 Task: Create in the project ToughWorks and in the Backlog issue 'Add support for in-app purchases and microtransactions' a child issue 'Big data model interpretability and fairness remediation and testing', and assign it to team member softage.1@softage.net.
Action: Mouse moved to (247, 69)
Screenshot: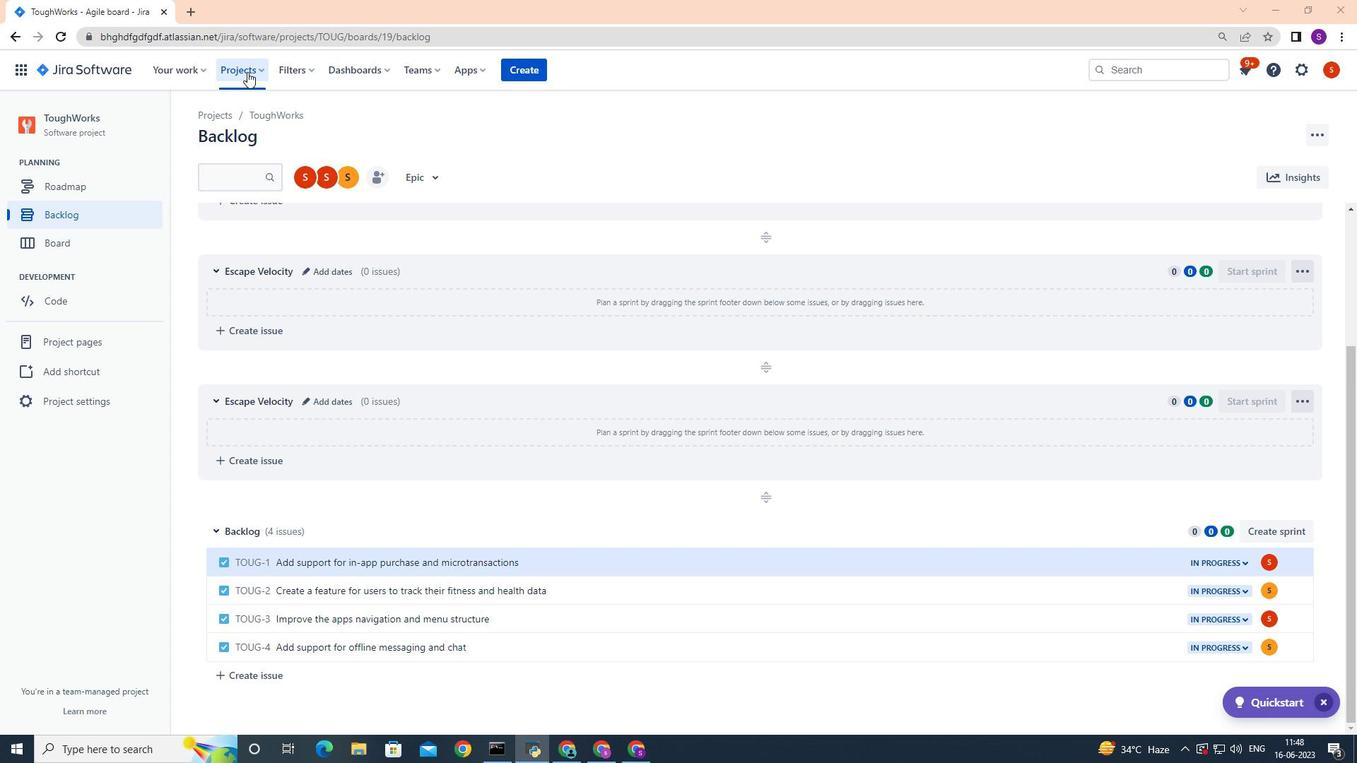 
Action: Mouse pressed left at (247, 69)
Screenshot: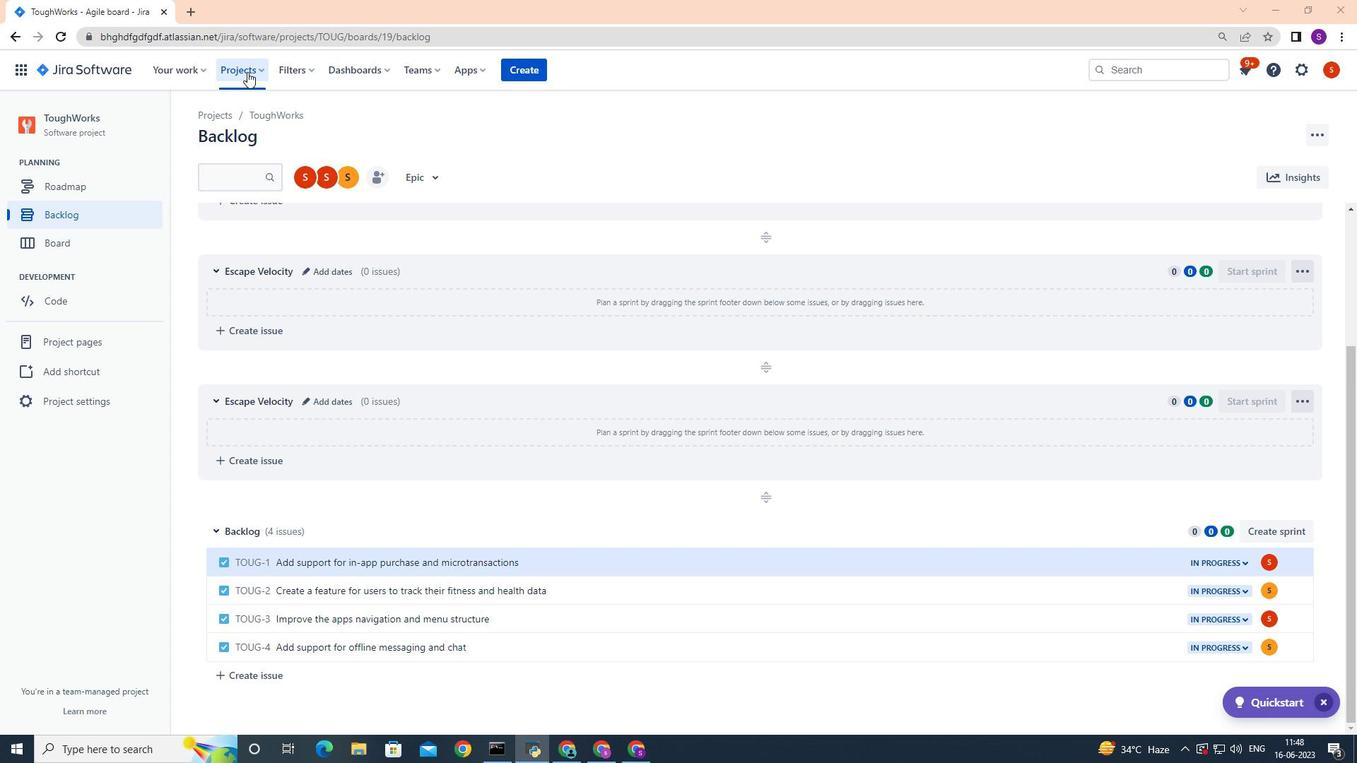 
Action: Mouse moved to (297, 127)
Screenshot: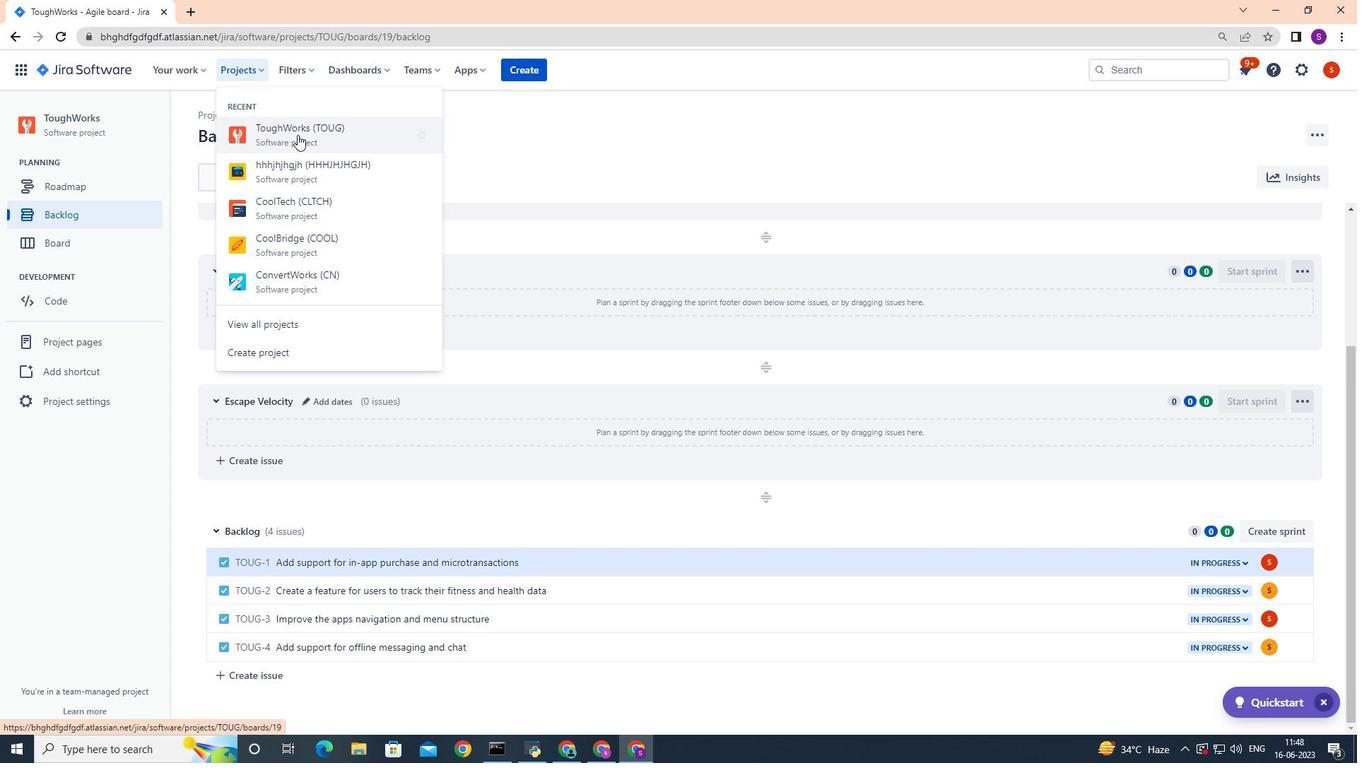
Action: Mouse pressed left at (297, 127)
Screenshot: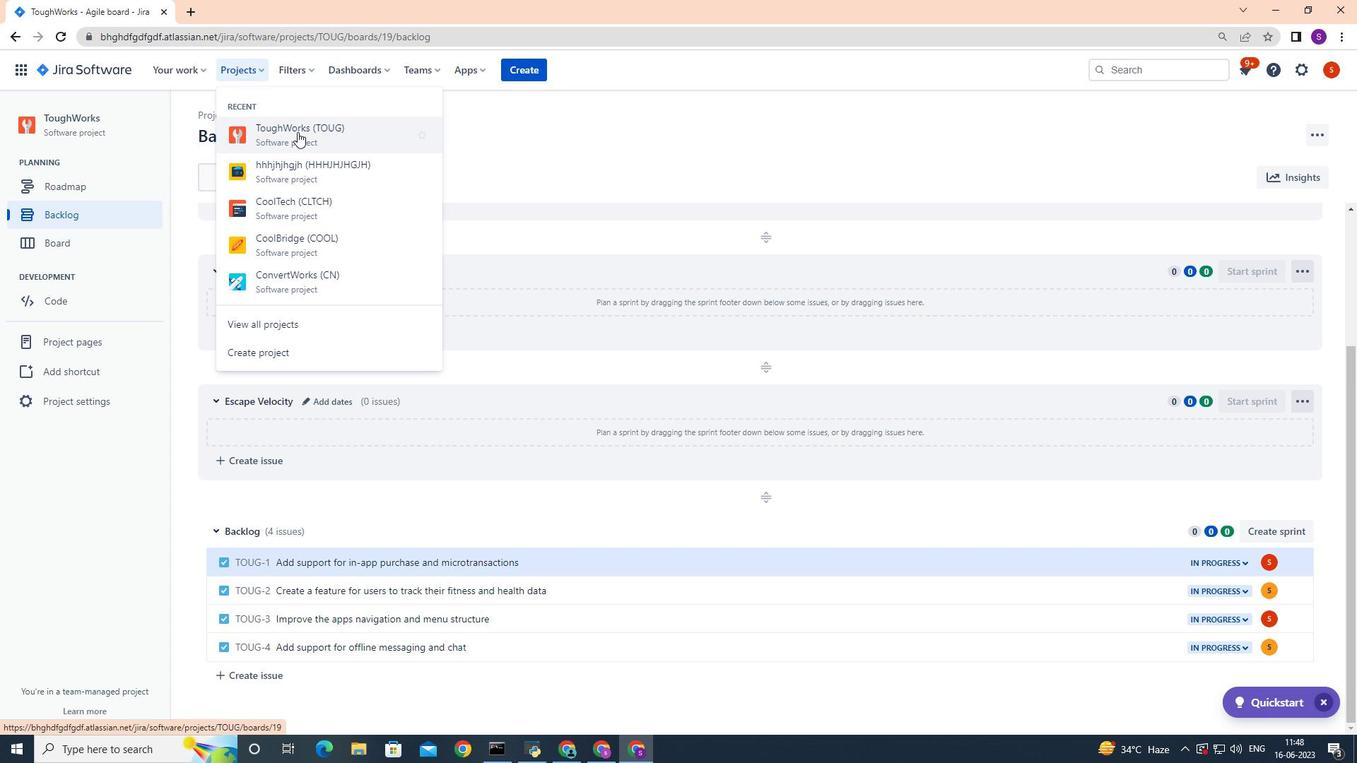 
Action: Mouse moved to (71, 209)
Screenshot: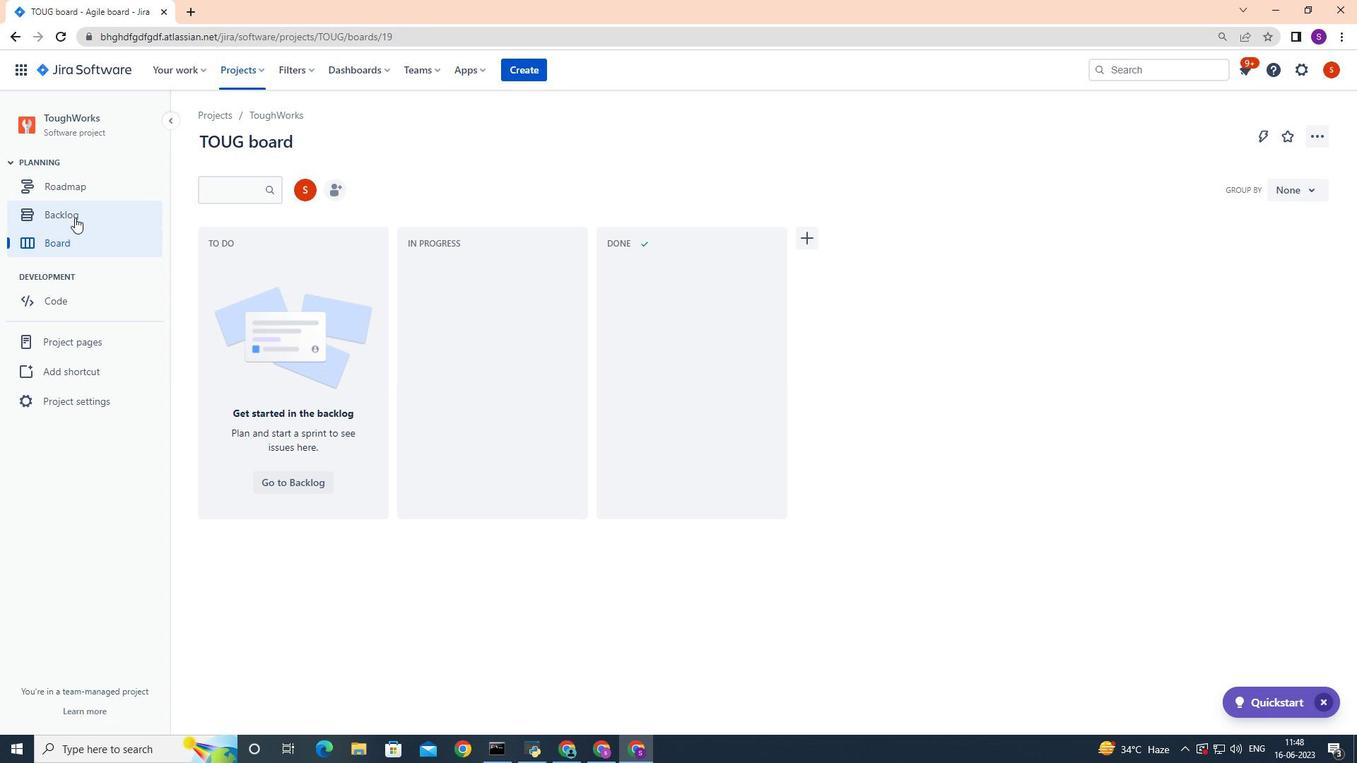 
Action: Mouse pressed left at (71, 209)
Screenshot: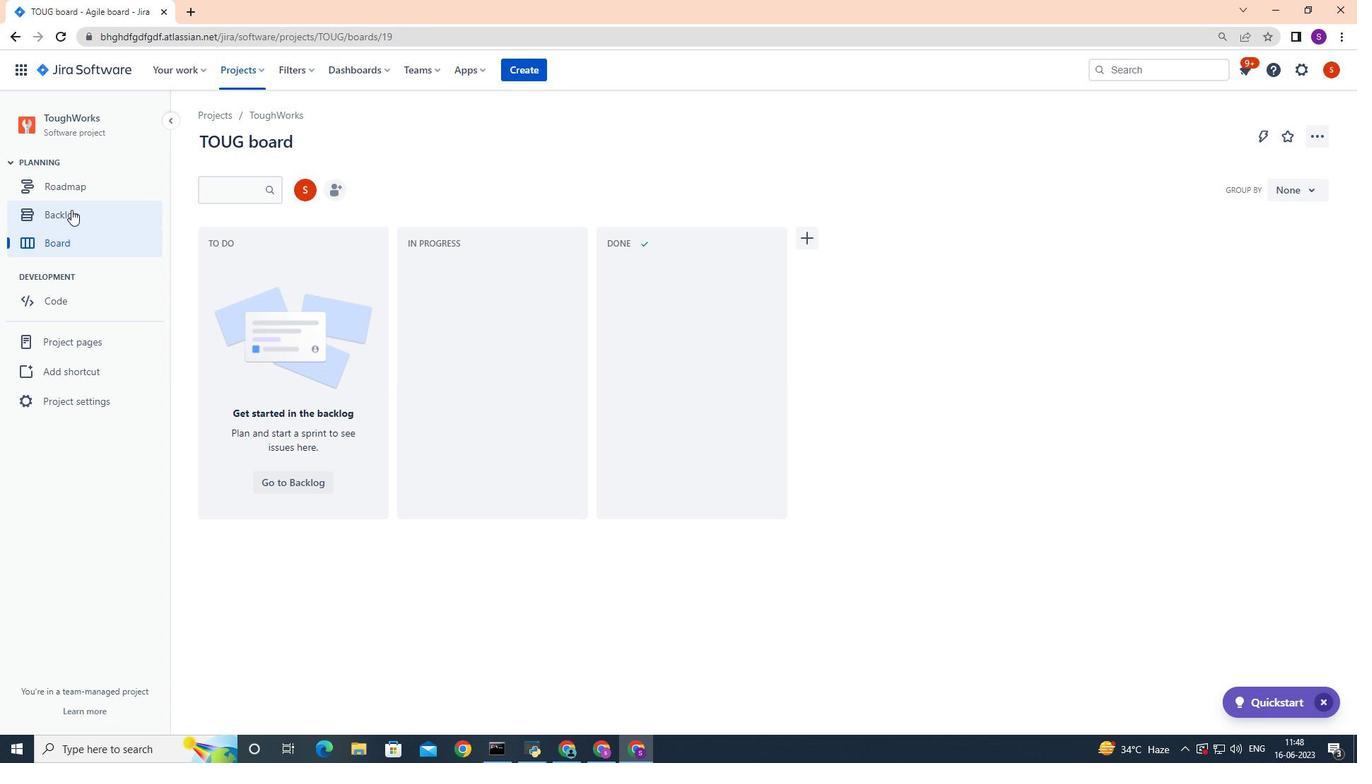 
Action: Mouse moved to (518, 555)
Screenshot: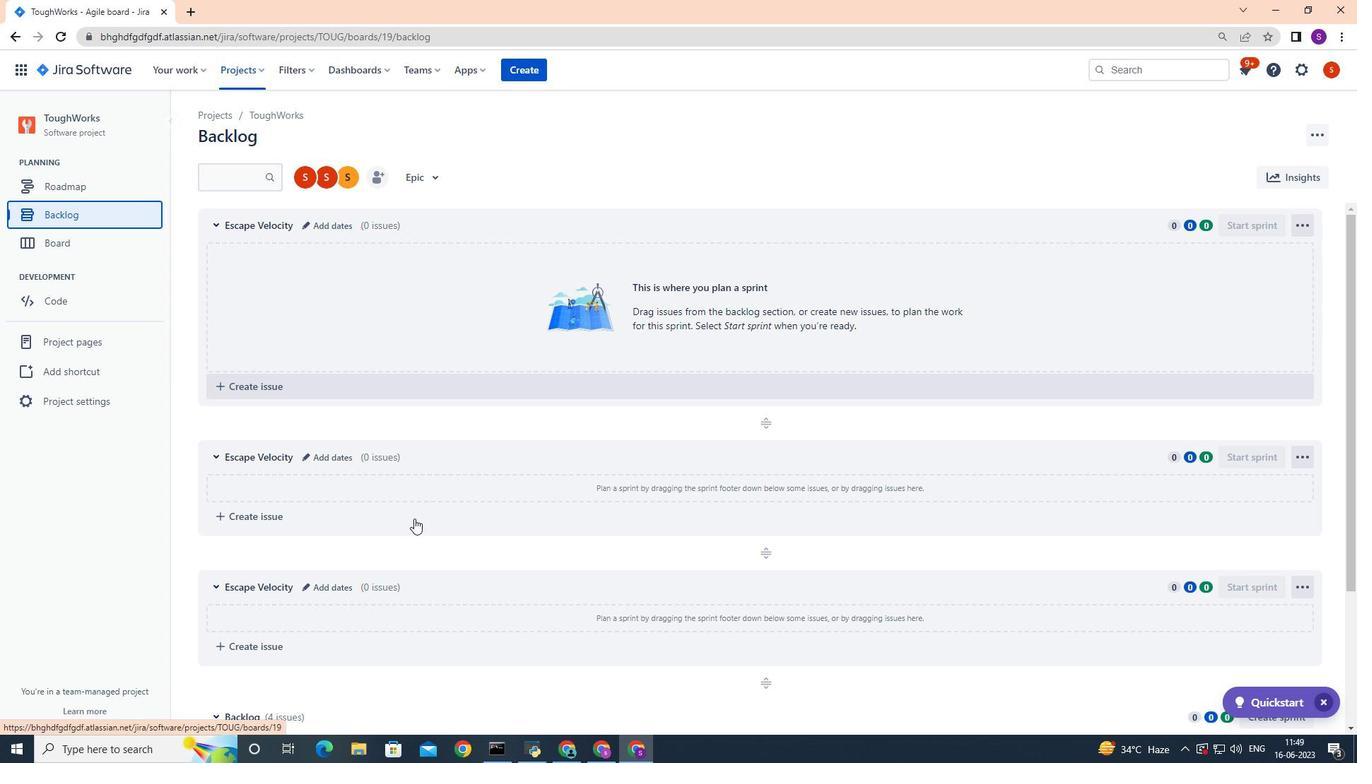 
Action: Mouse scrolled (518, 554) with delta (0, 0)
Screenshot: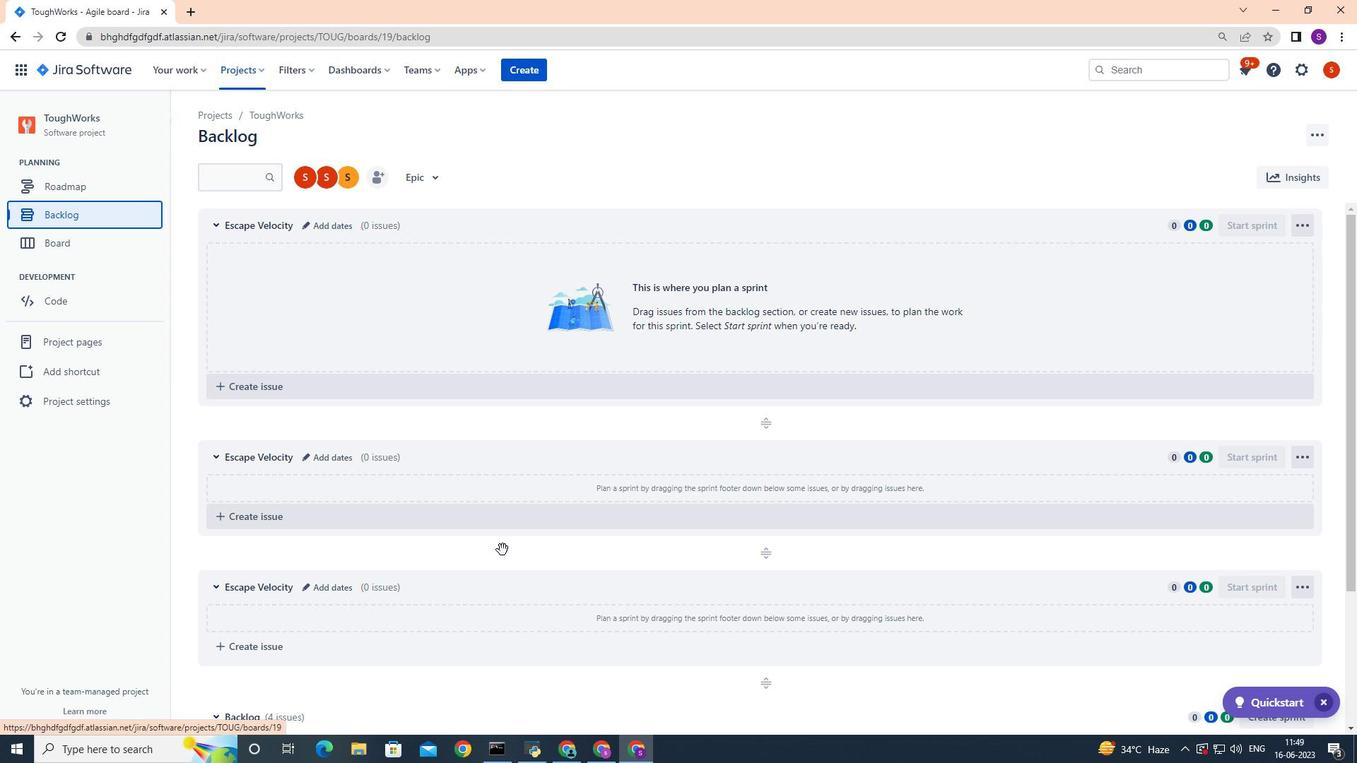 
Action: Mouse scrolled (518, 554) with delta (0, 0)
Screenshot: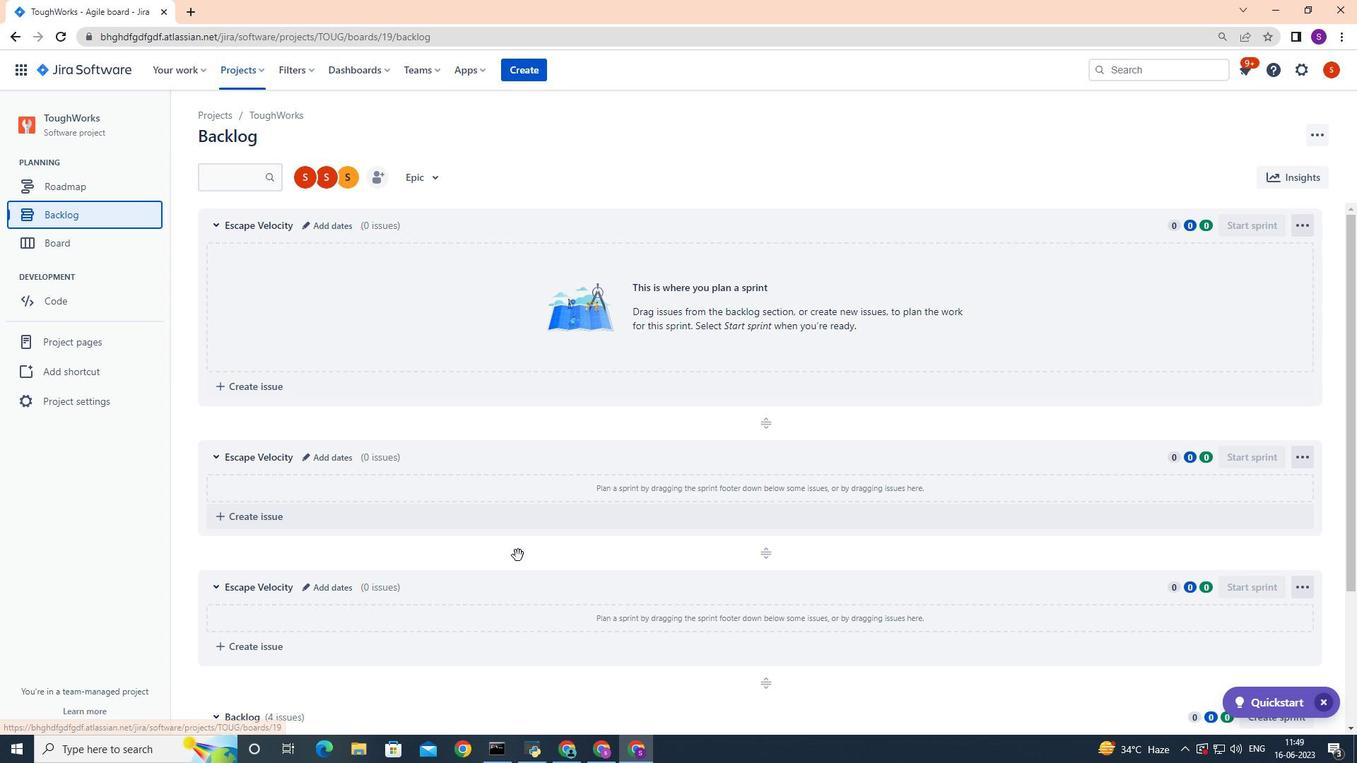 
Action: Mouse scrolled (518, 554) with delta (0, 0)
Screenshot: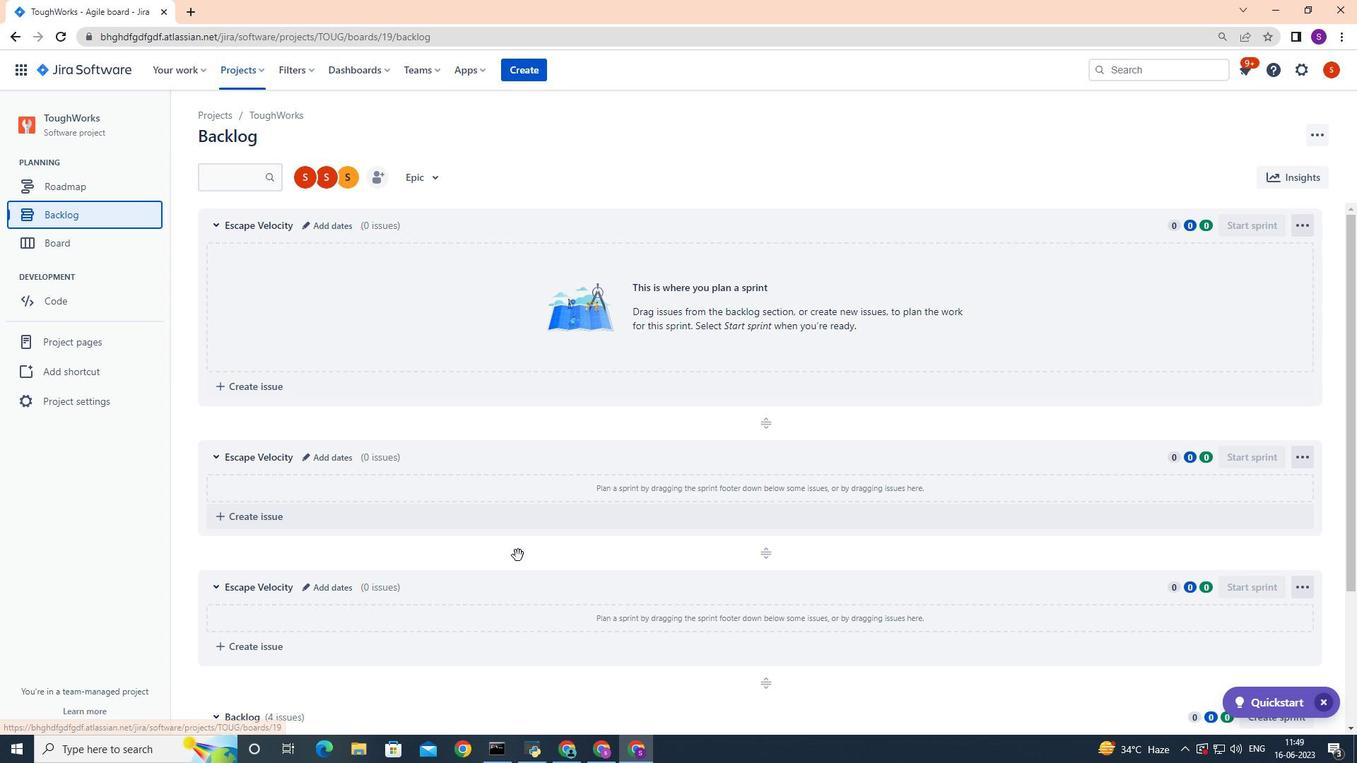 
Action: Mouse scrolled (518, 554) with delta (0, 0)
Screenshot: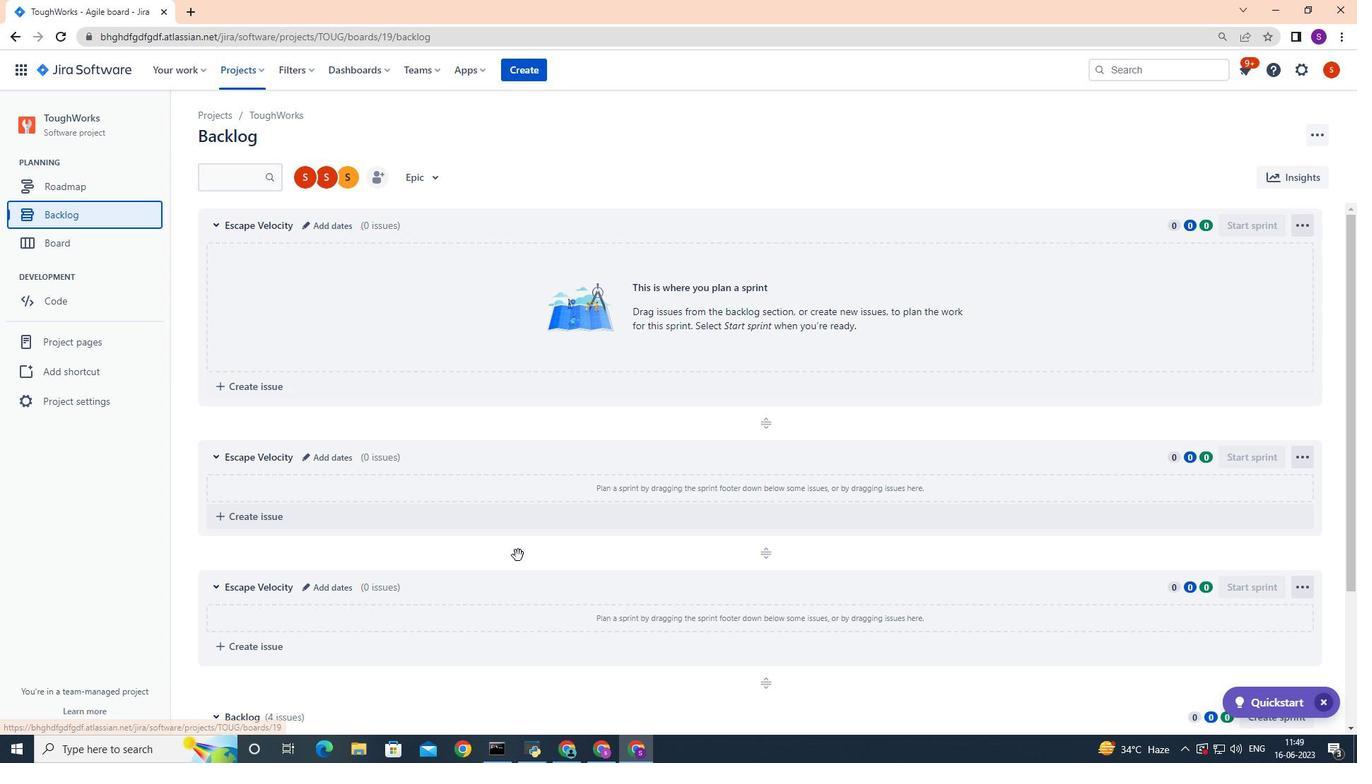 
Action: Mouse scrolled (518, 554) with delta (0, 0)
Screenshot: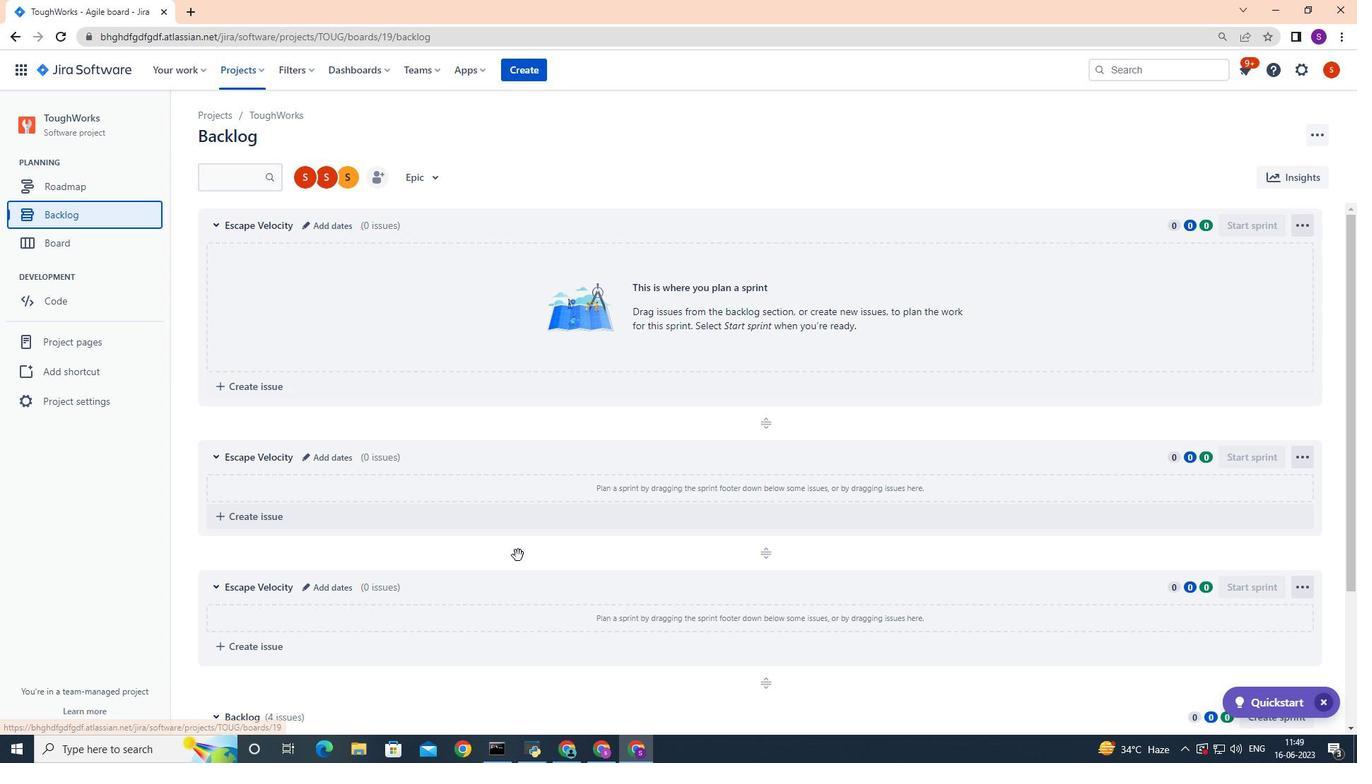 
Action: Mouse moved to (516, 554)
Screenshot: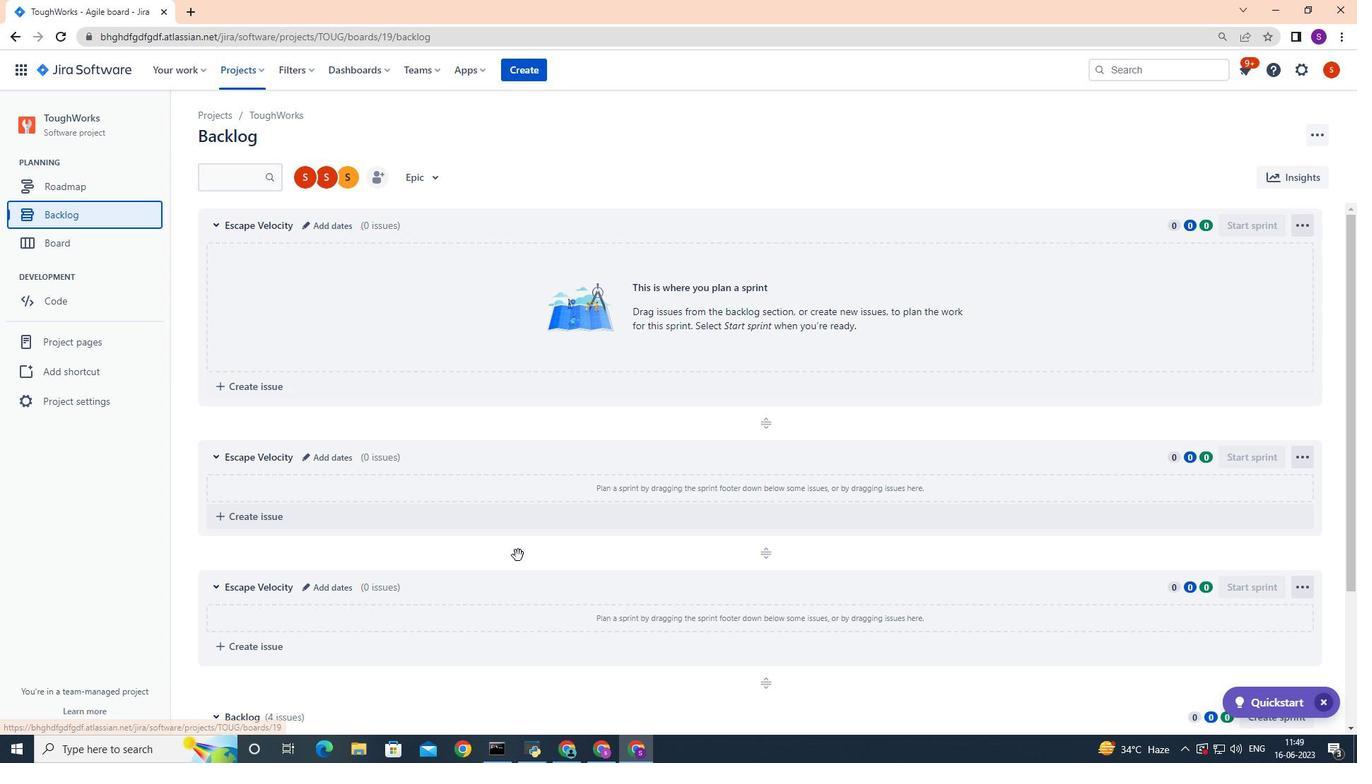 
Action: Mouse scrolled (516, 553) with delta (0, 0)
Screenshot: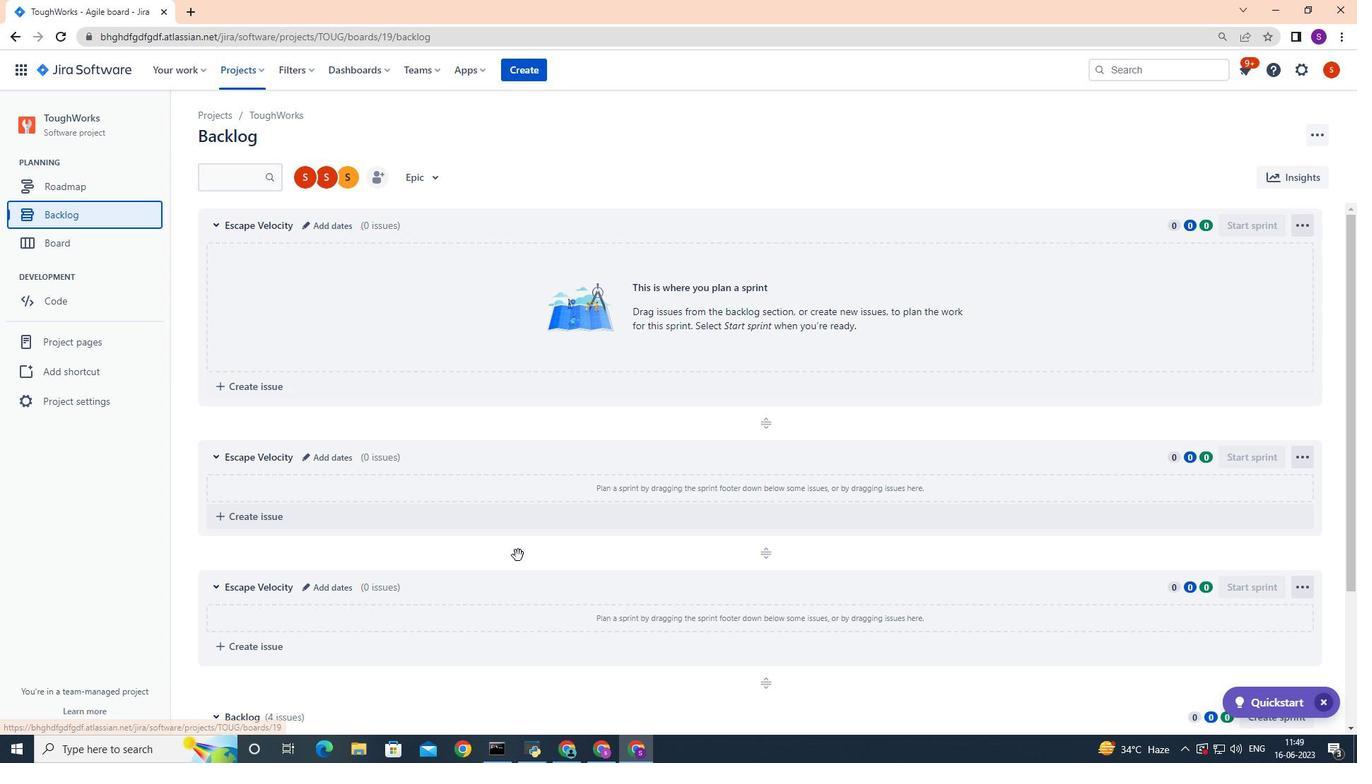
Action: Mouse moved to (515, 547)
Screenshot: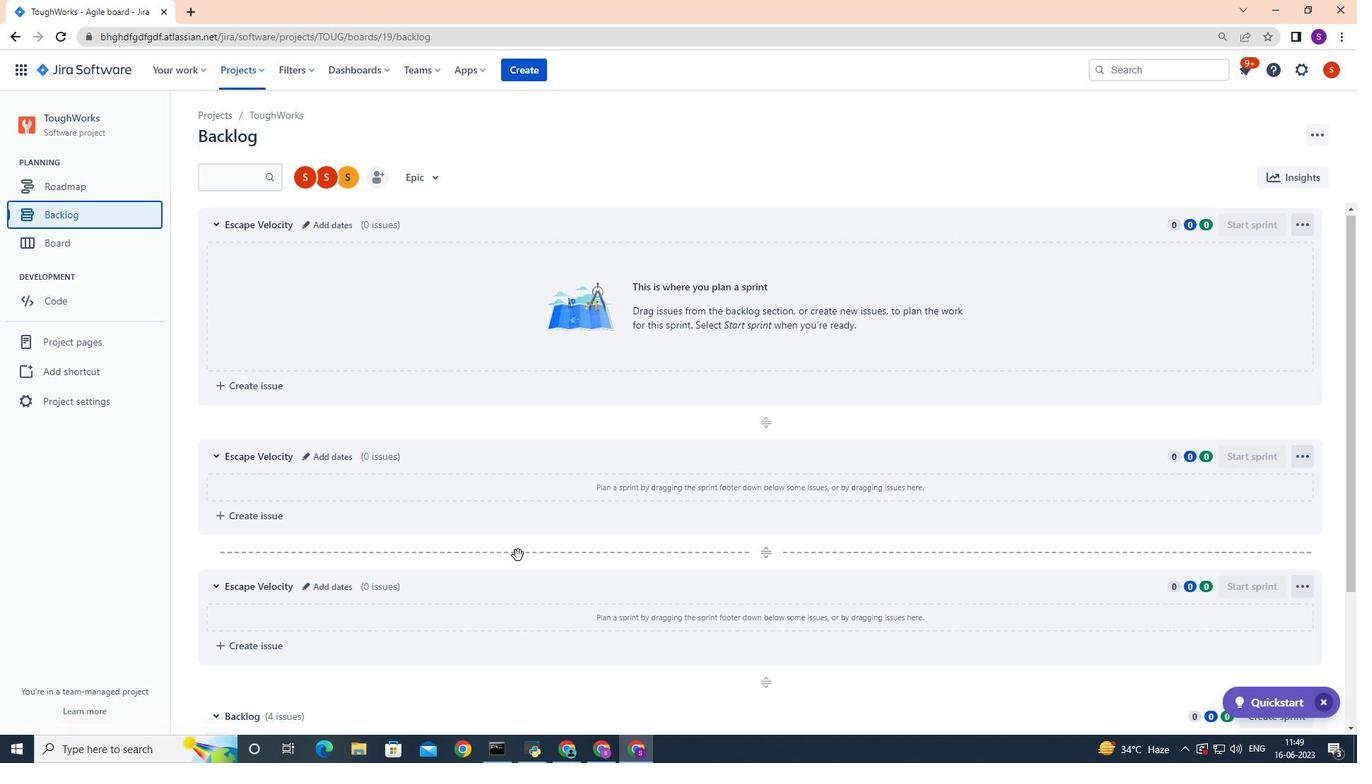 
Action: Mouse pressed middle at (515, 547)
Screenshot: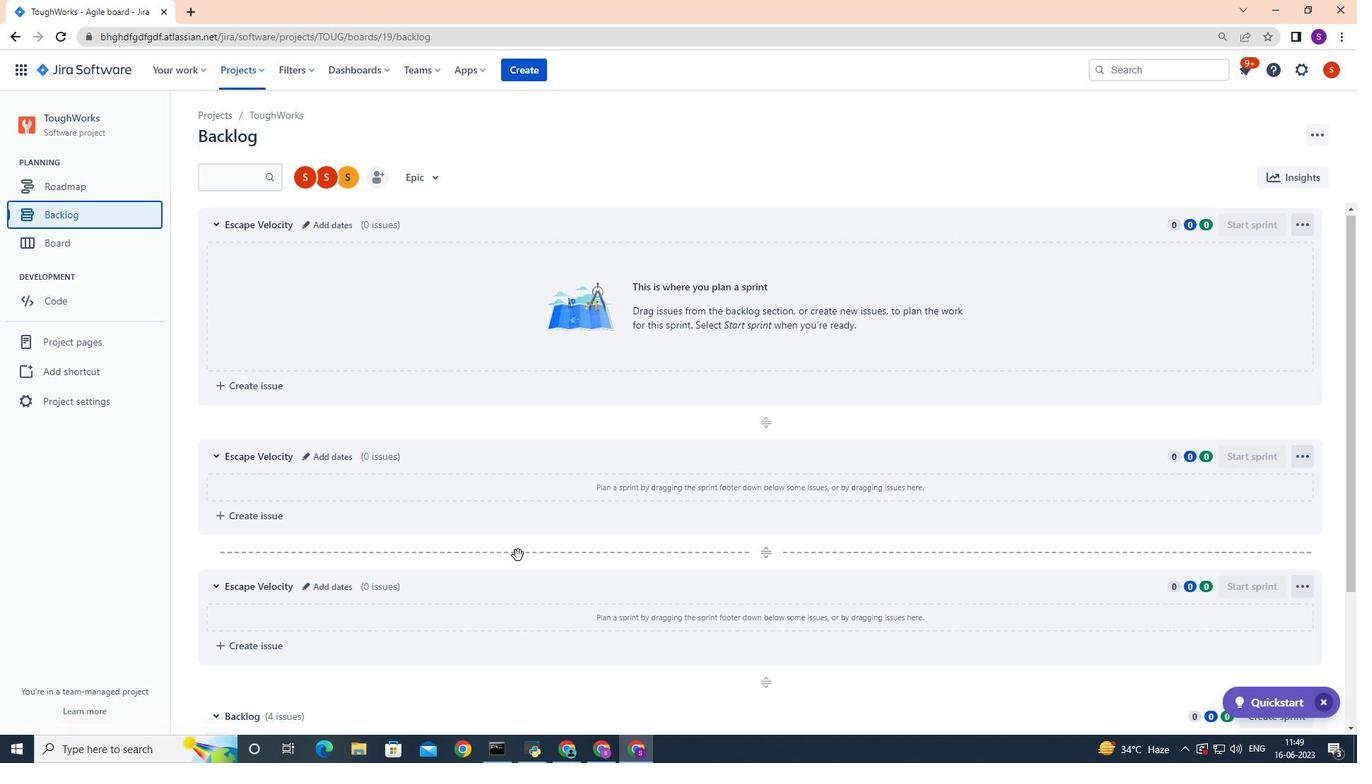 
Action: Mouse scrolled (515, 547) with delta (0, 0)
Screenshot: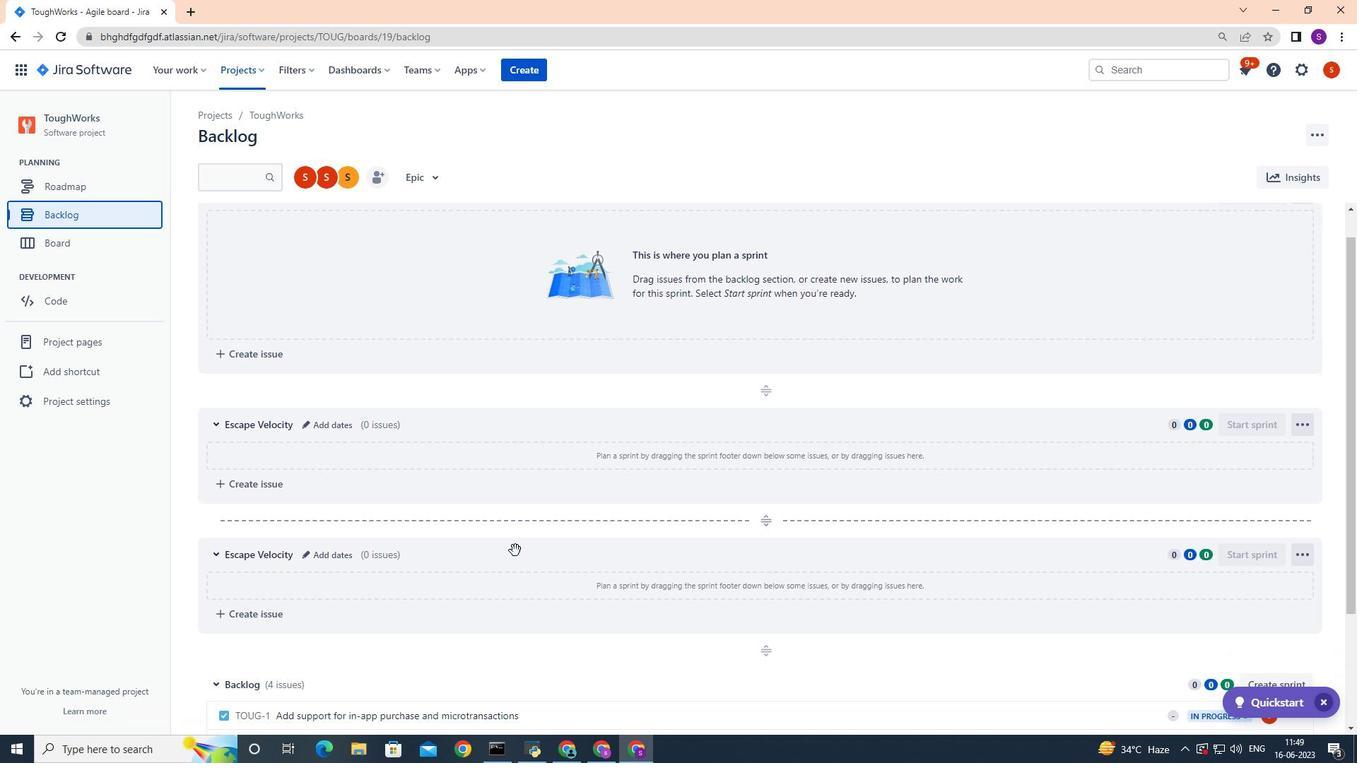 
Action: Mouse scrolled (515, 547) with delta (0, 0)
Screenshot: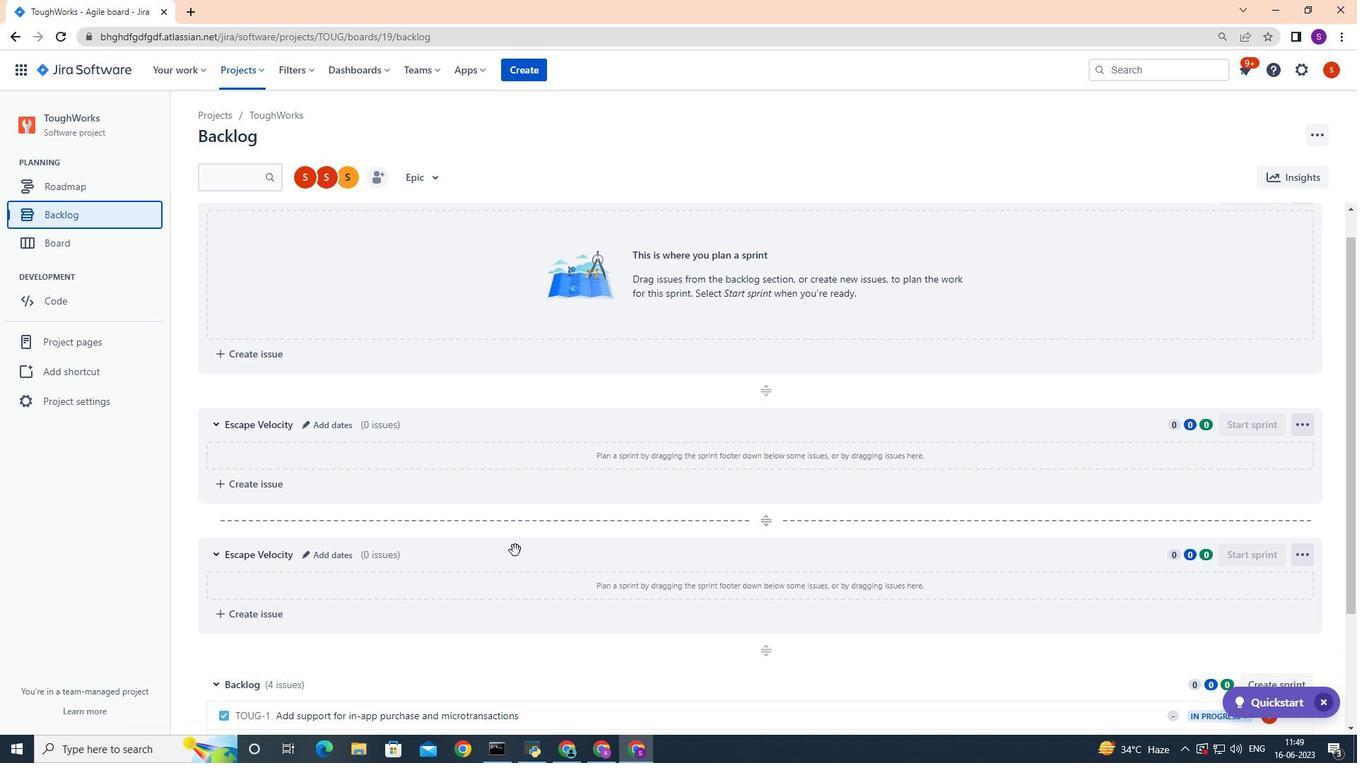 
Action: Mouse scrolled (515, 547) with delta (0, 0)
Screenshot: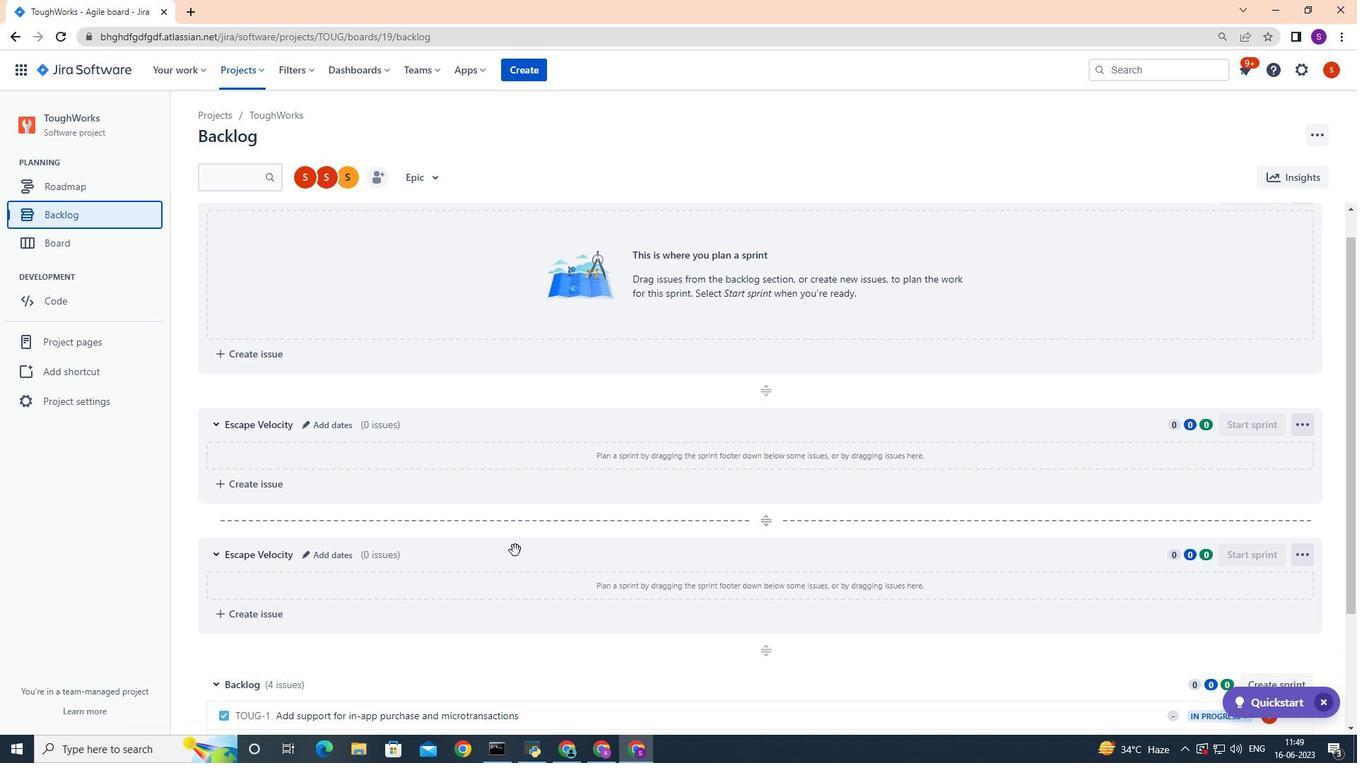 
Action: Mouse scrolled (515, 547) with delta (0, 0)
Screenshot: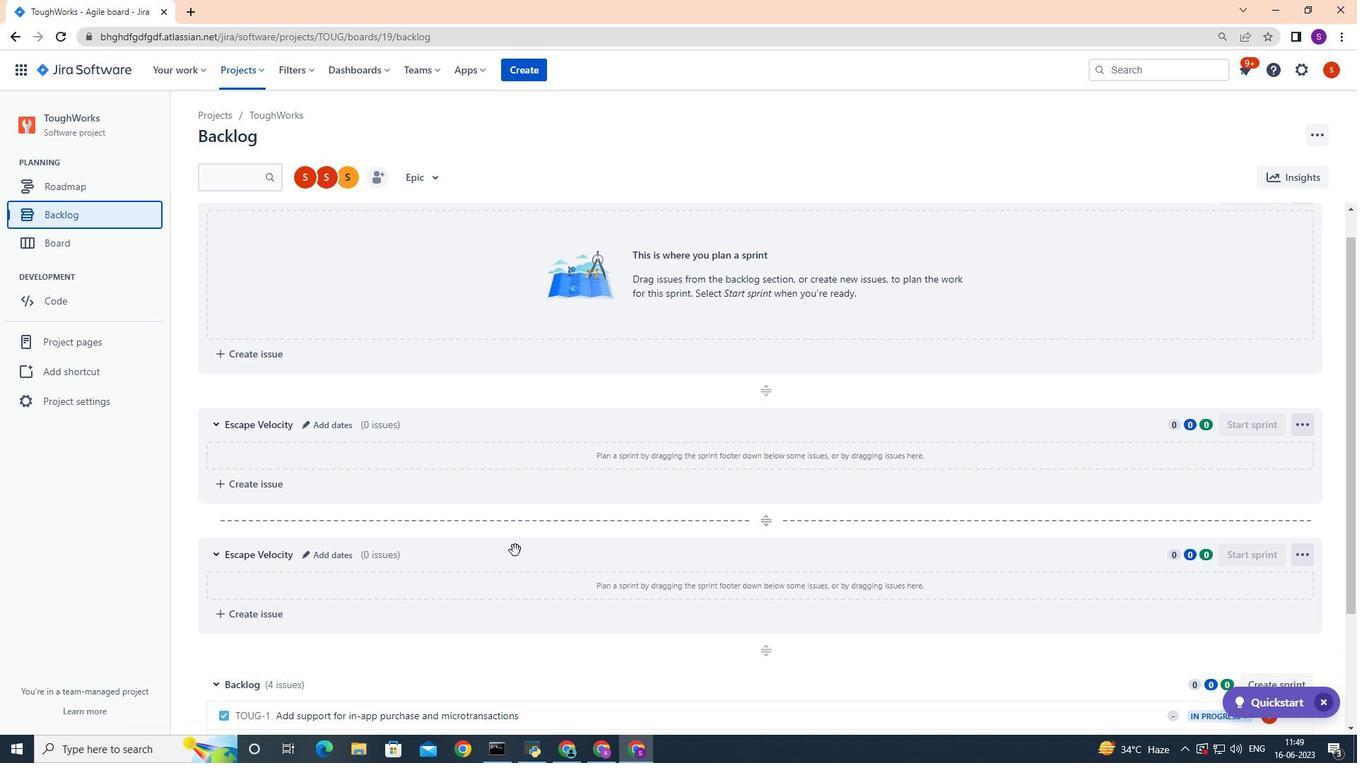 
Action: Mouse moved to (913, 560)
Screenshot: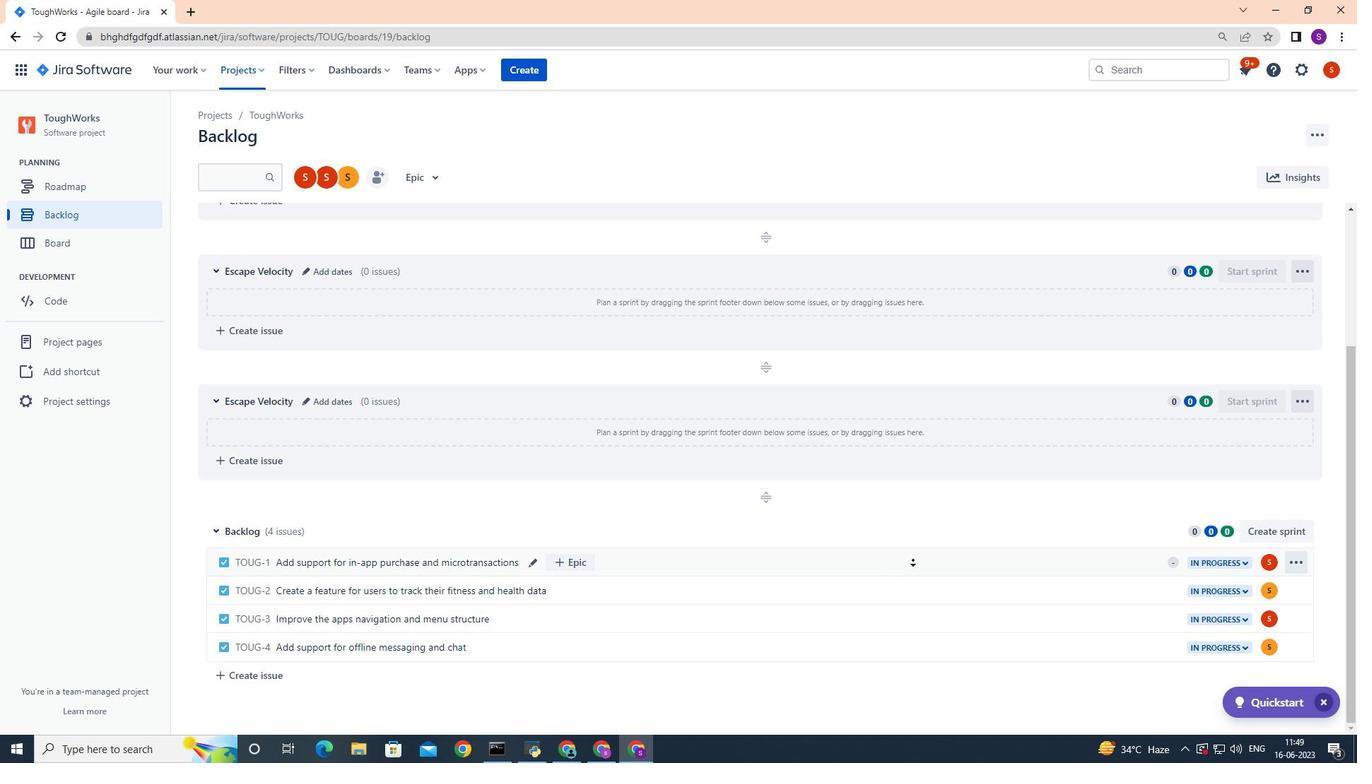 
Action: Mouse pressed left at (913, 560)
Screenshot: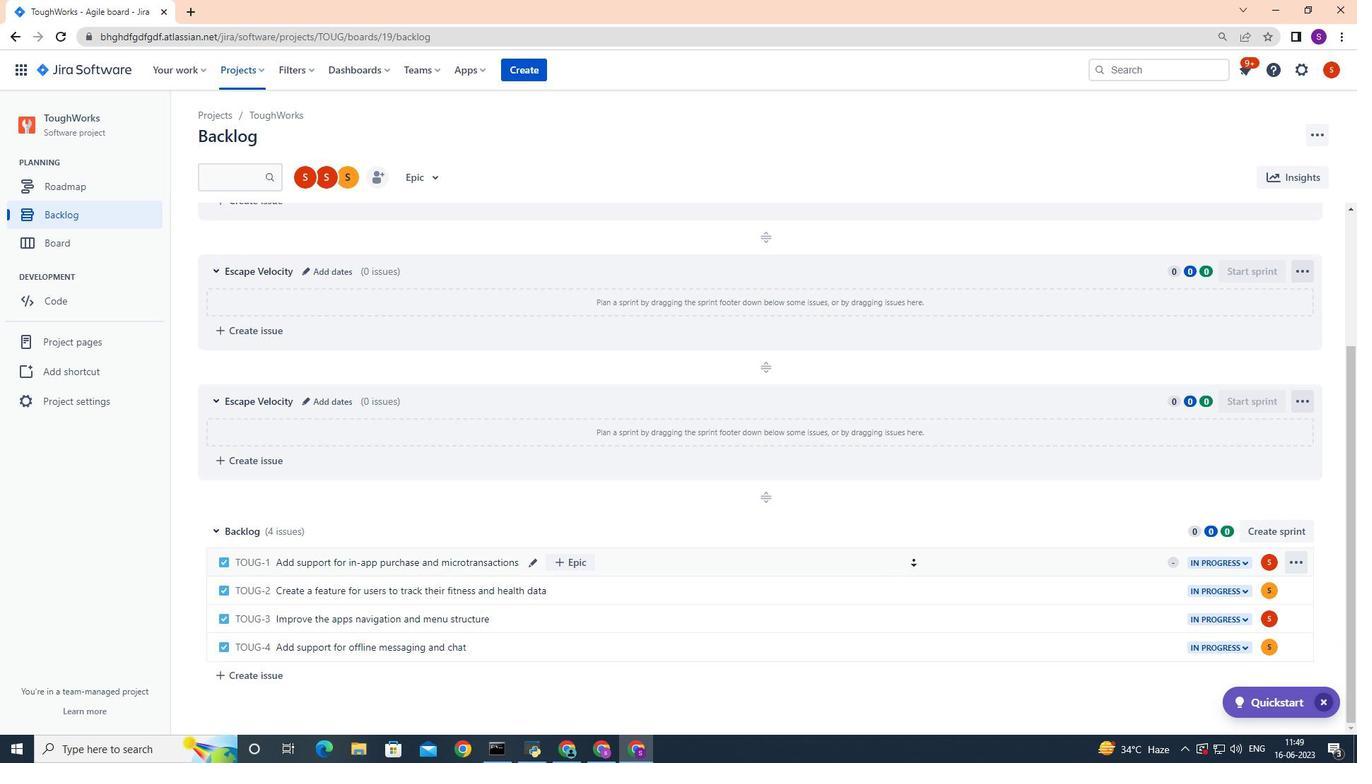 
Action: Mouse pressed left at (913, 560)
Screenshot: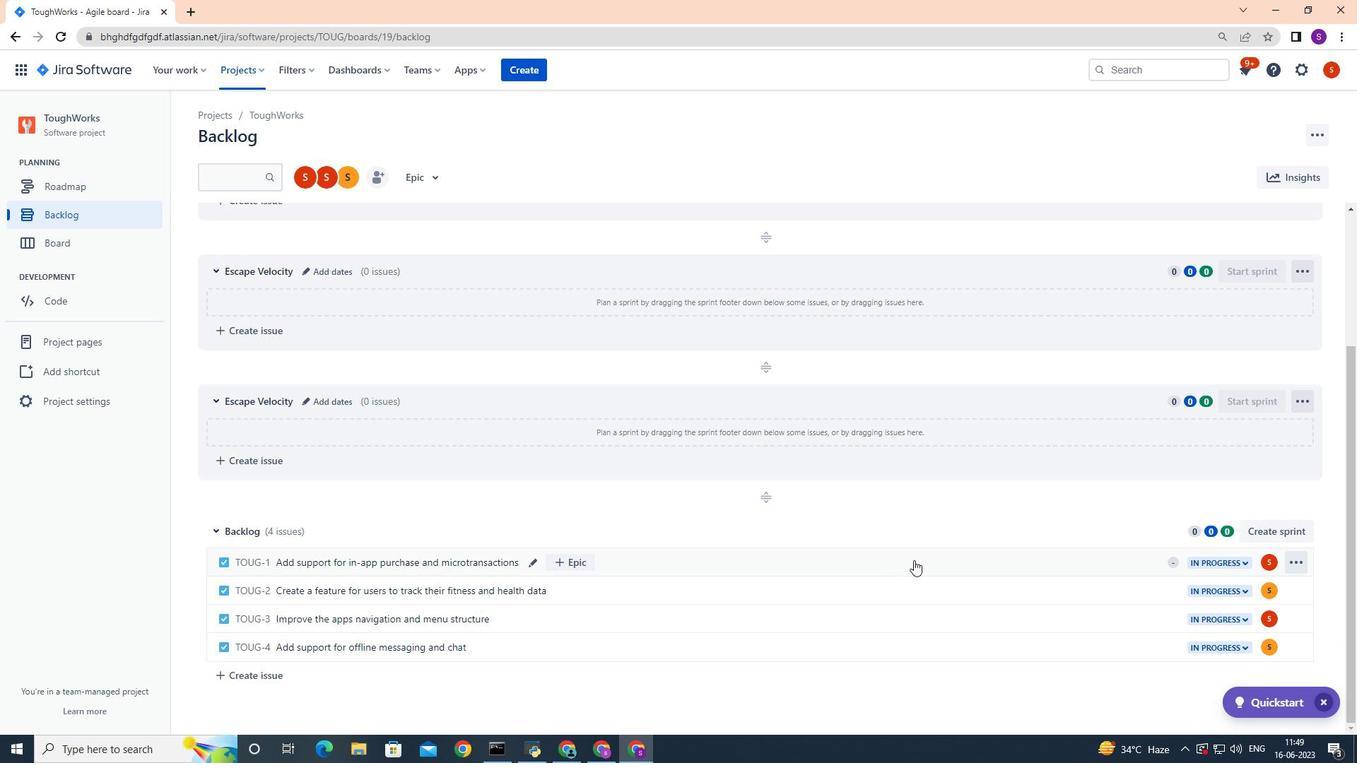 
Action: Mouse moved to (1106, 304)
Screenshot: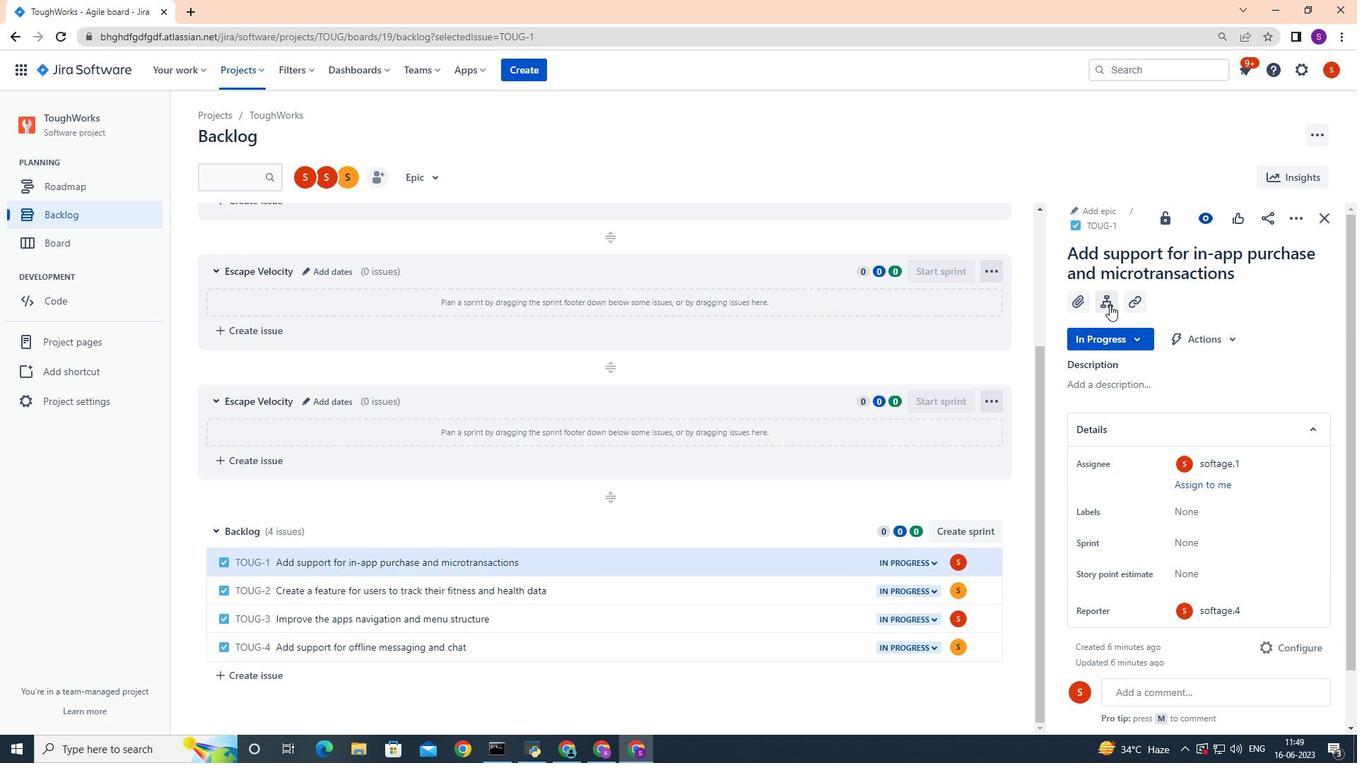 
Action: Mouse pressed left at (1106, 304)
Screenshot: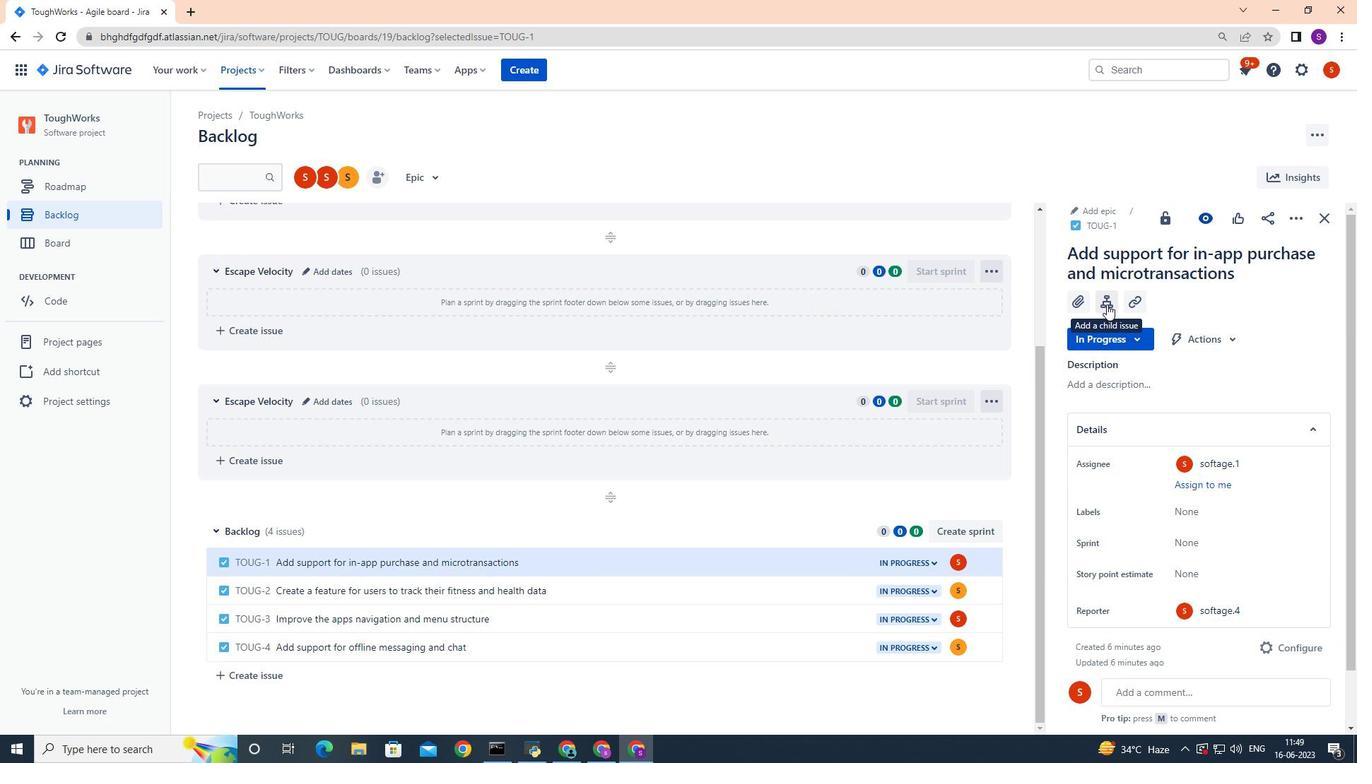 
Action: Mouse moved to (1092, 448)
Screenshot: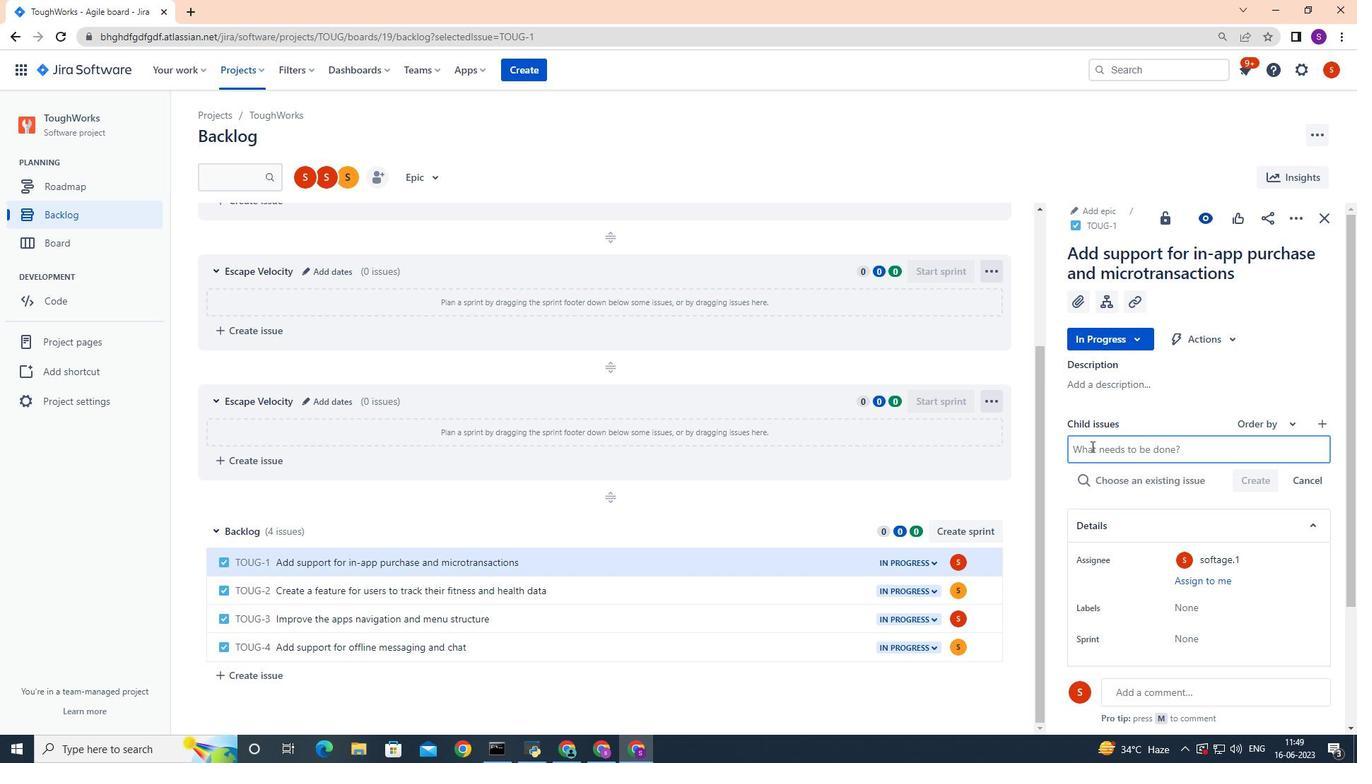 
Action: Mouse pressed left at (1092, 448)
Screenshot: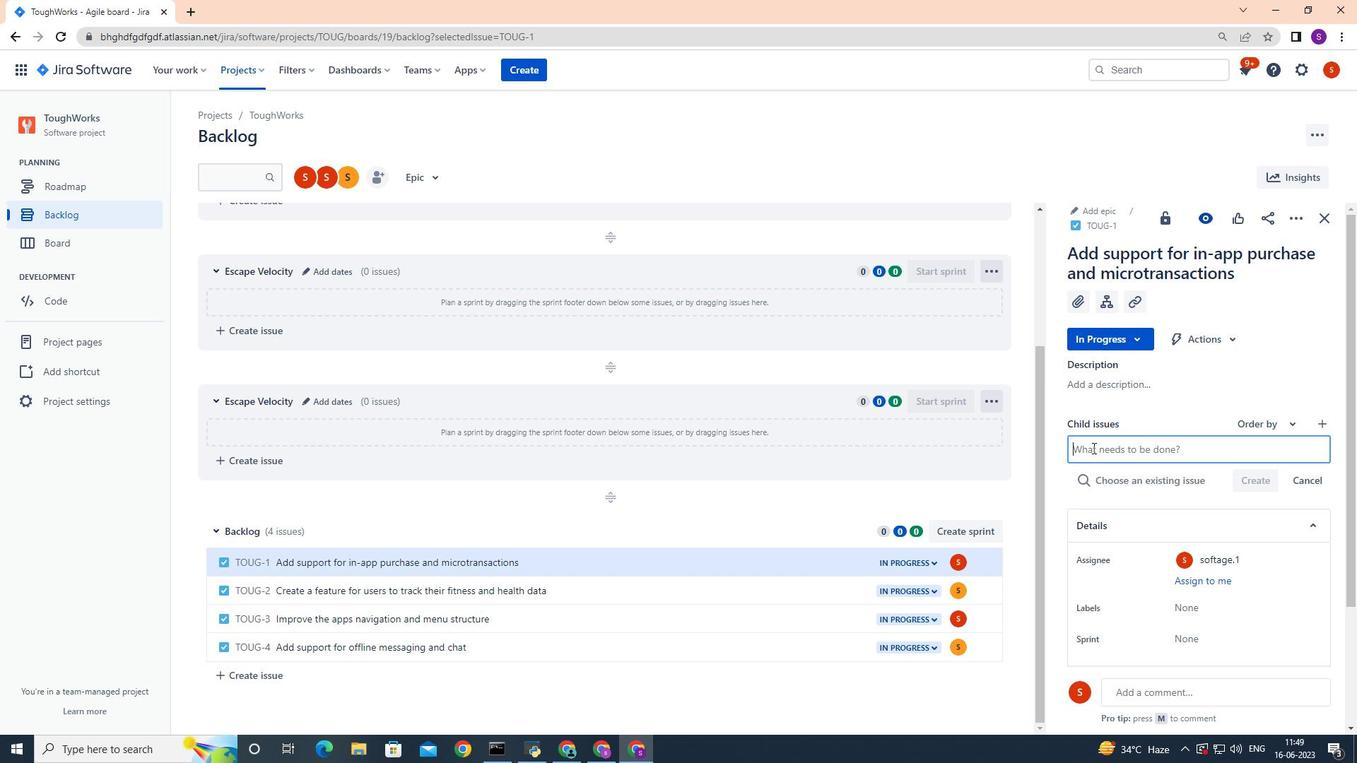
Action: Key pressed <Key.caps_lock>B<Key.caps_lock>ig<Key.space>data<Key.space>model<Key.space>interpretability<Key.space>and<Key.space>fairness<Key.space>remeda<Key.backspace>iation
Screenshot: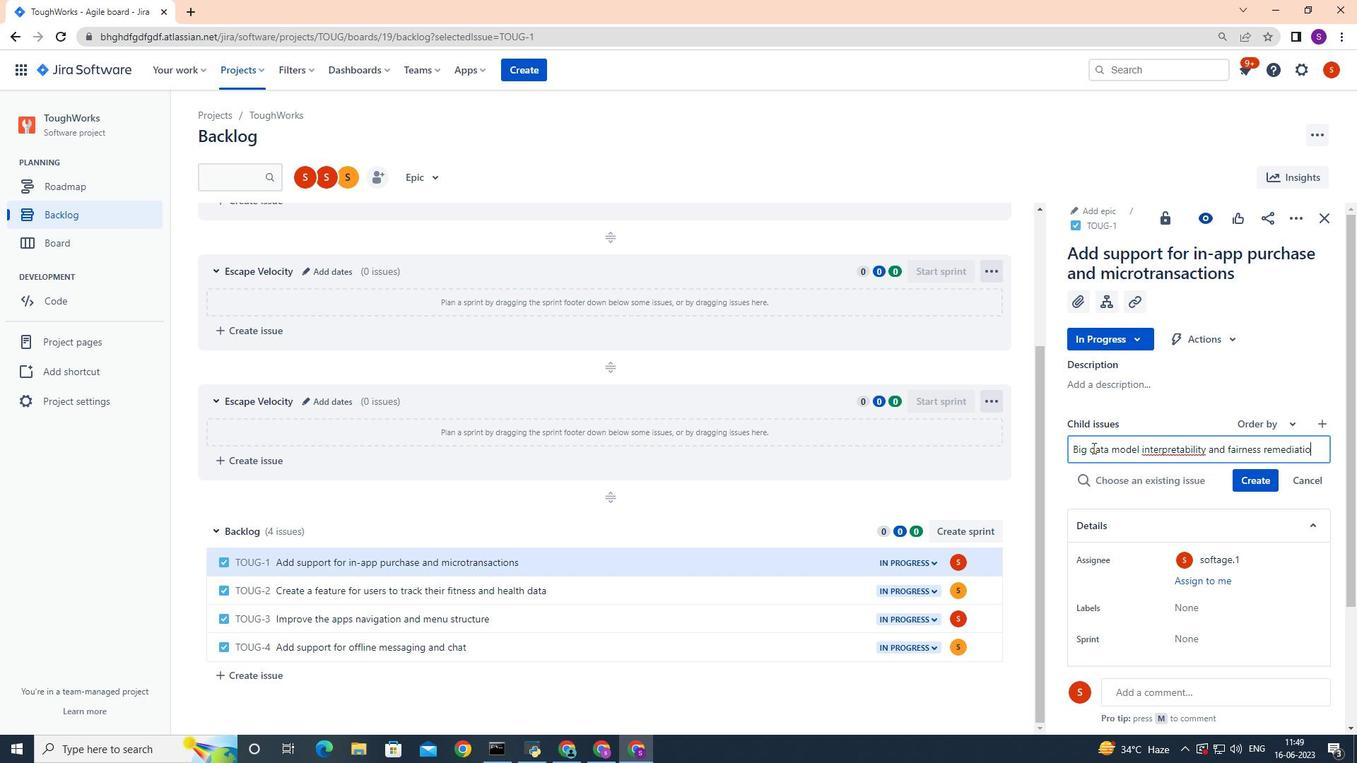 
Action: Mouse moved to (1191, 448)
Screenshot: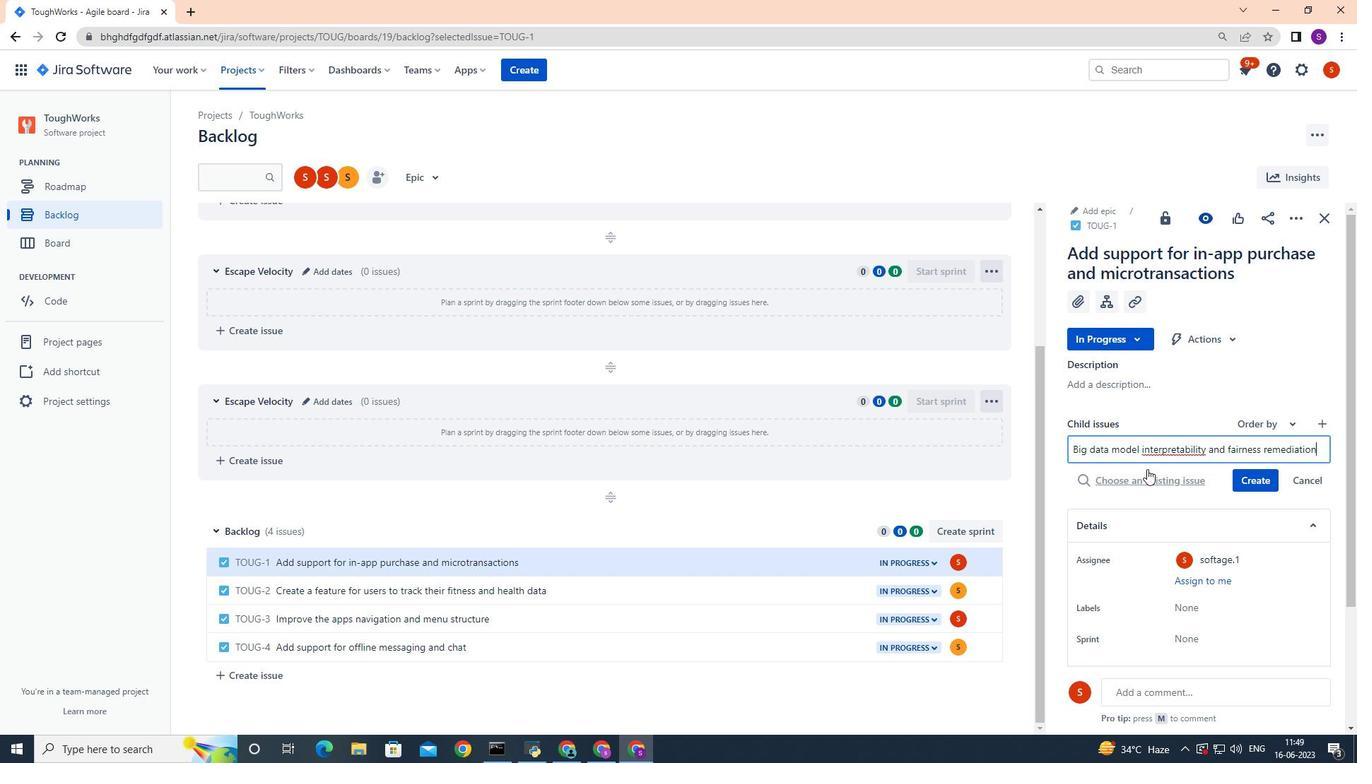 
Action: Mouse pressed right at (1191, 448)
Screenshot: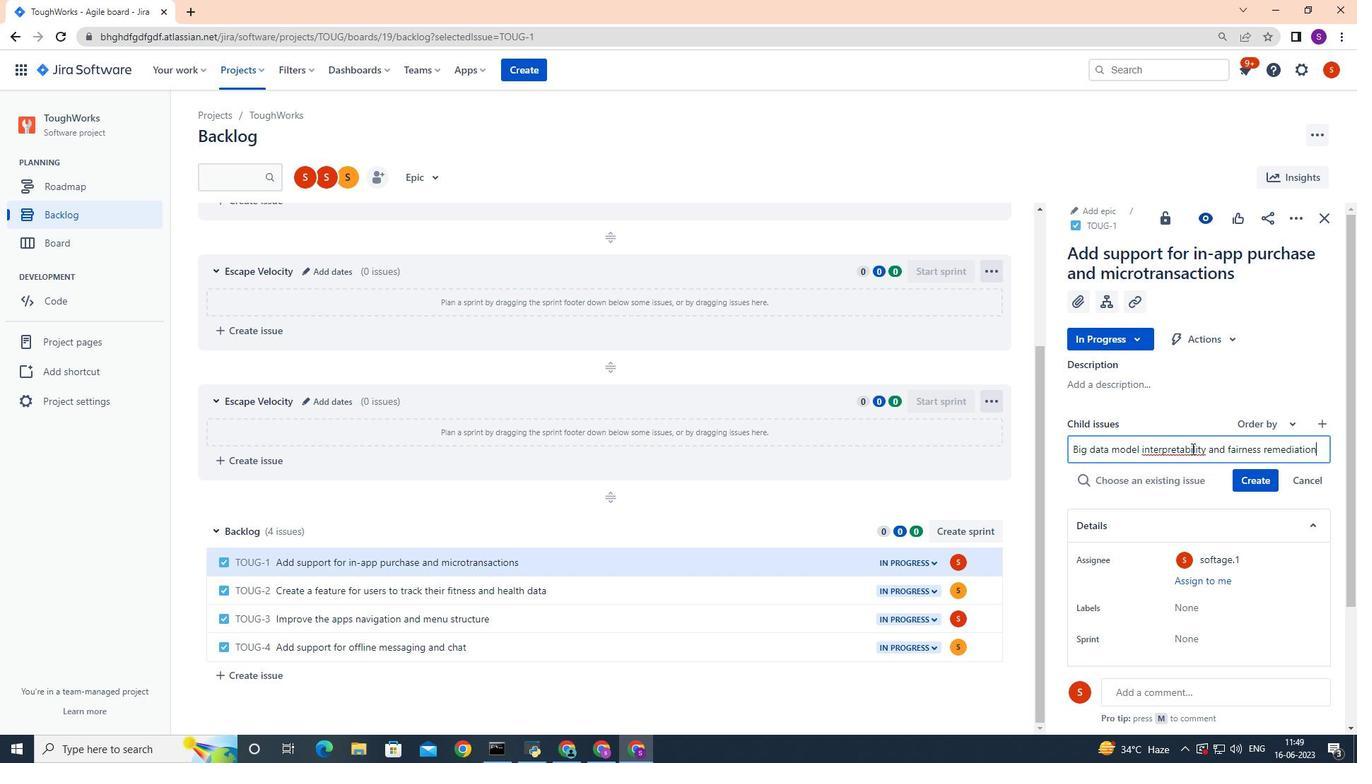 
Action: Mouse moved to (1203, 462)
Screenshot: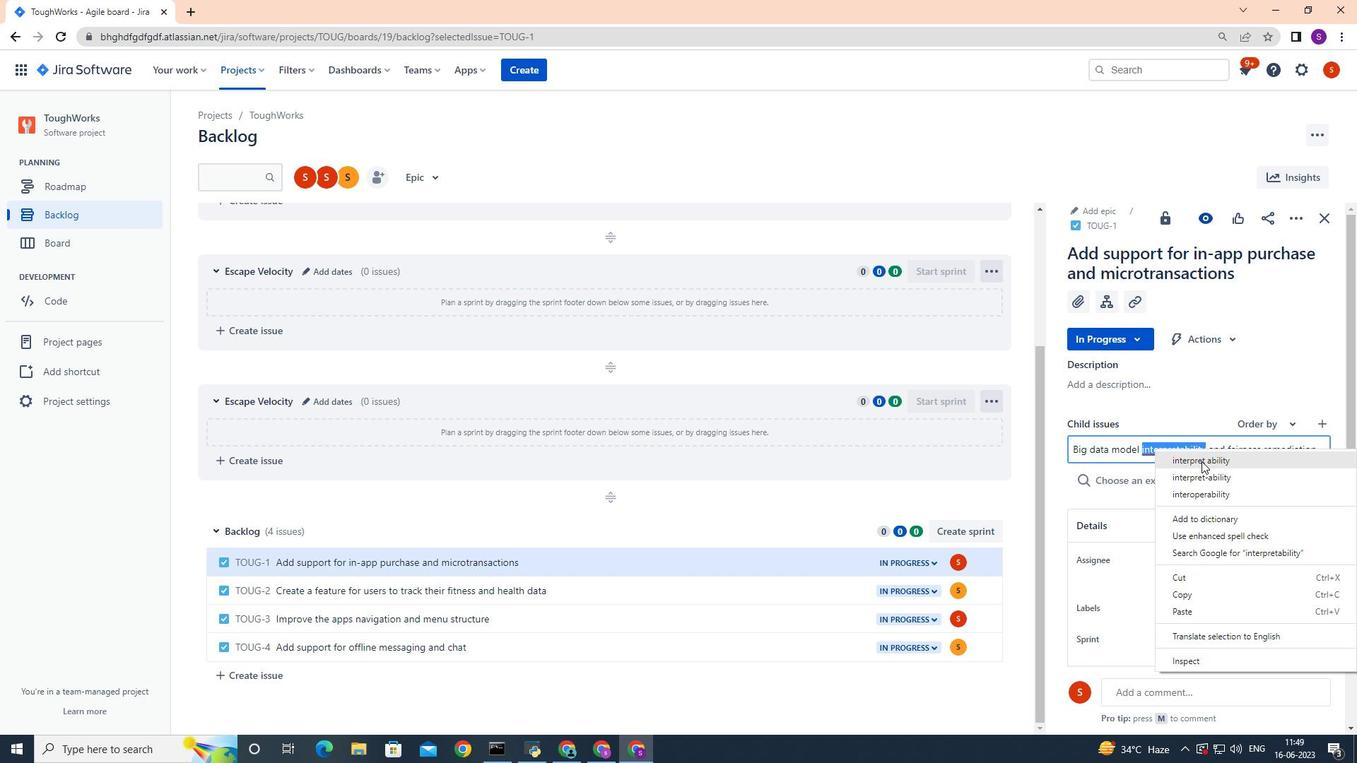 
Action: Mouse pressed left at (1203, 462)
Screenshot: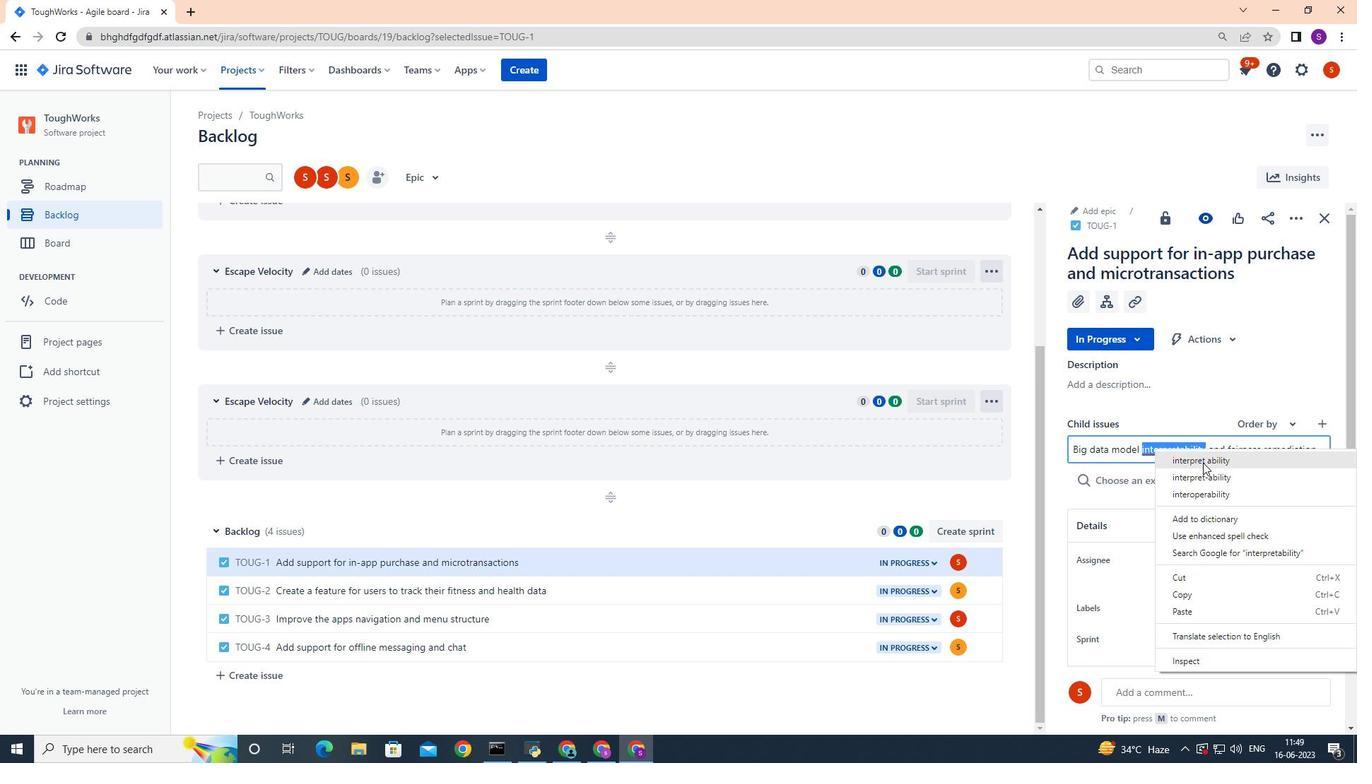 
Action: Mouse moved to (1321, 449)
Screenshot: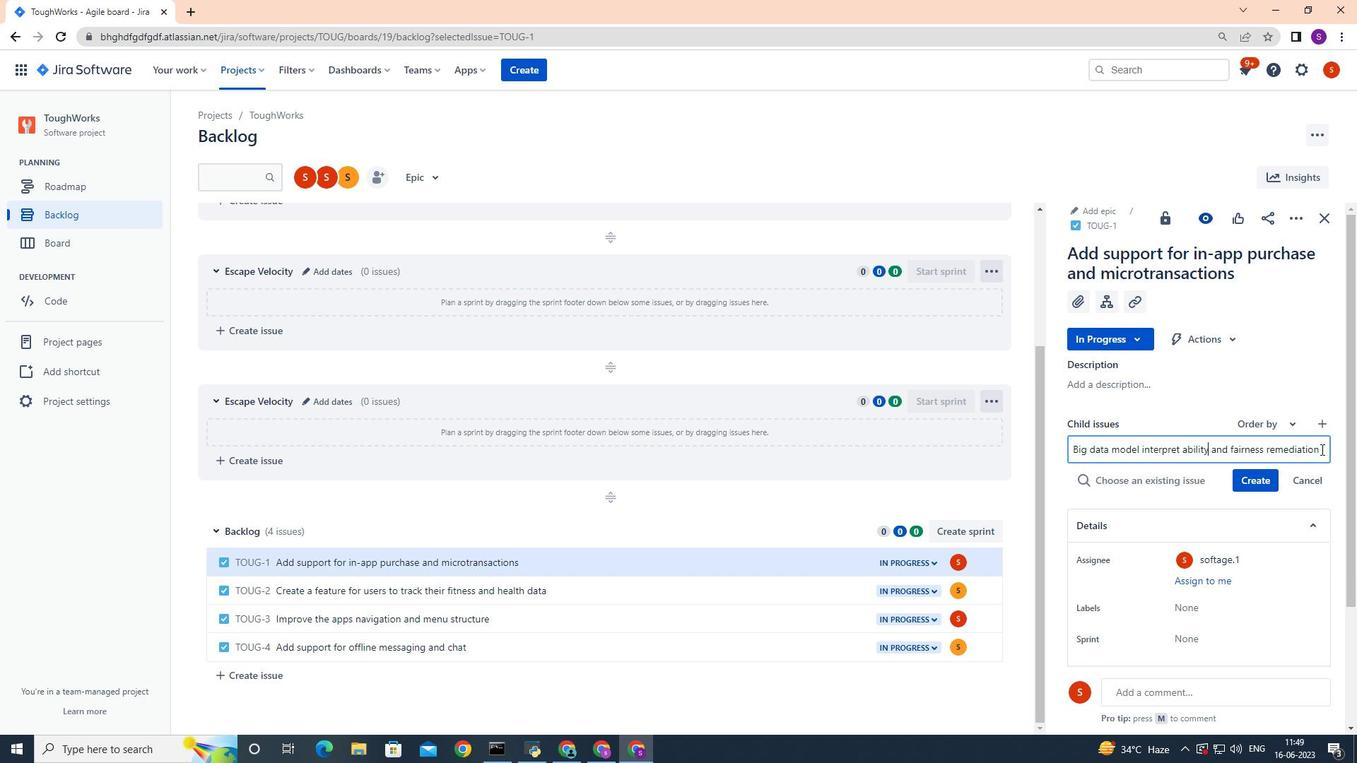 
Action: Mouse pressed left at (1321, 449)
Screenshot: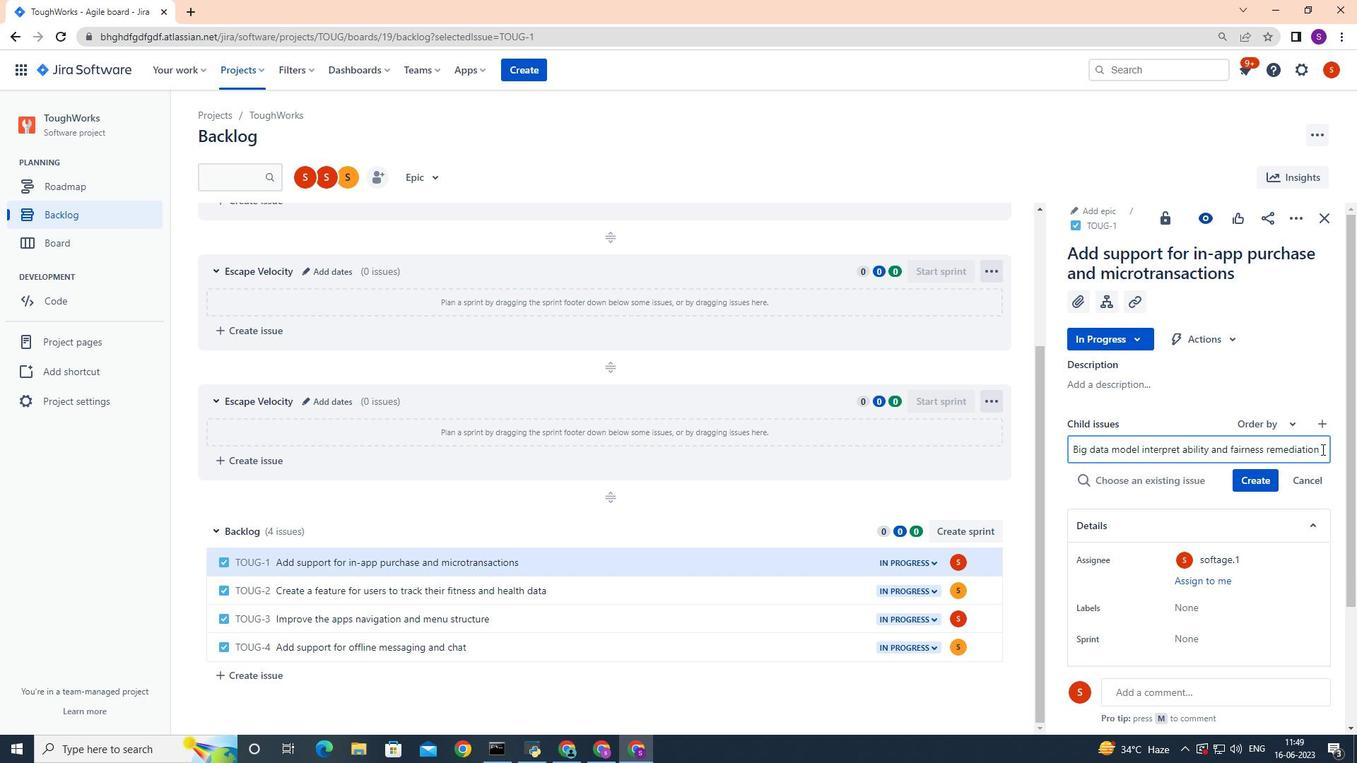 
Action: Key pressed <Key.space>and<Key.space>testing<Key.enter>
Screenshot: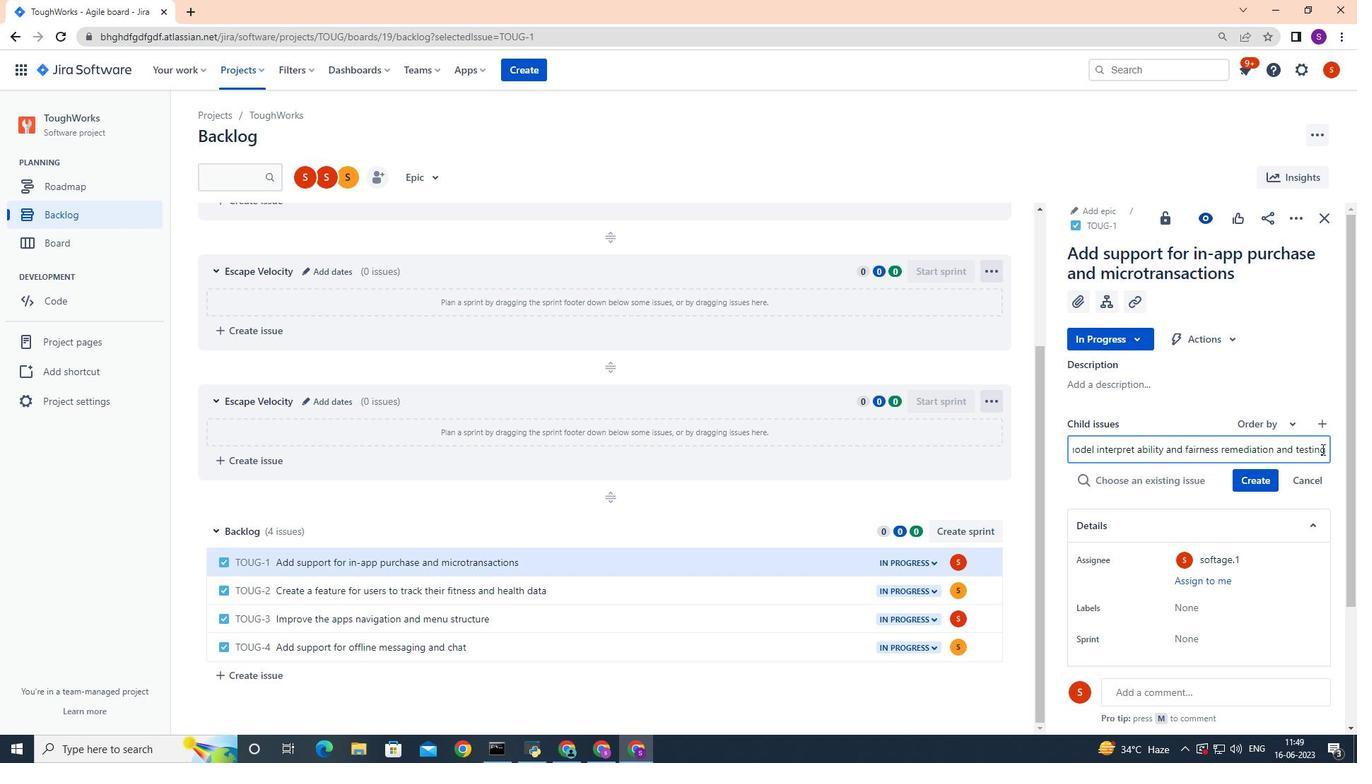 
Action: Mouse moved to (1274, 456)
Screenshot: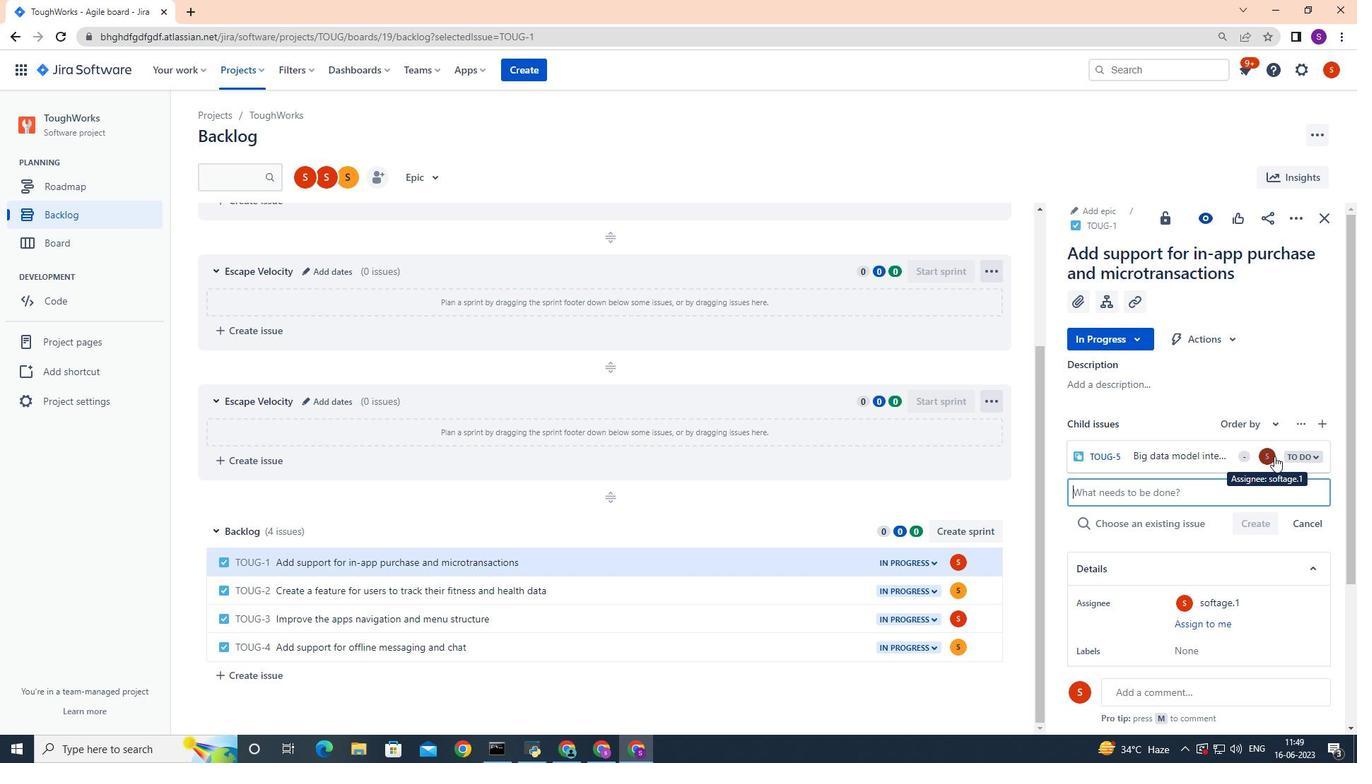 
Action: Mouse pressed left at (1274, 456)
Screenshot: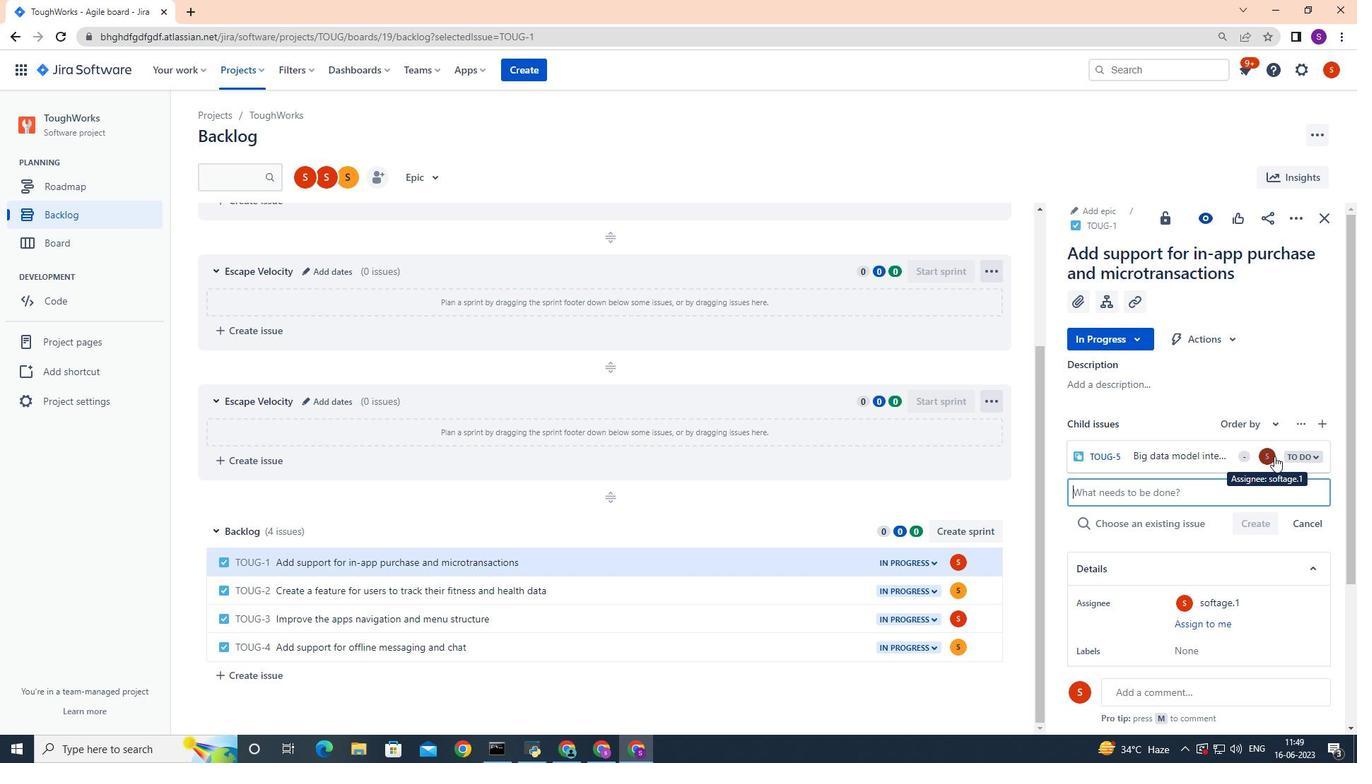 
Action: Mouse moved to (1274, 456)
Screenshot: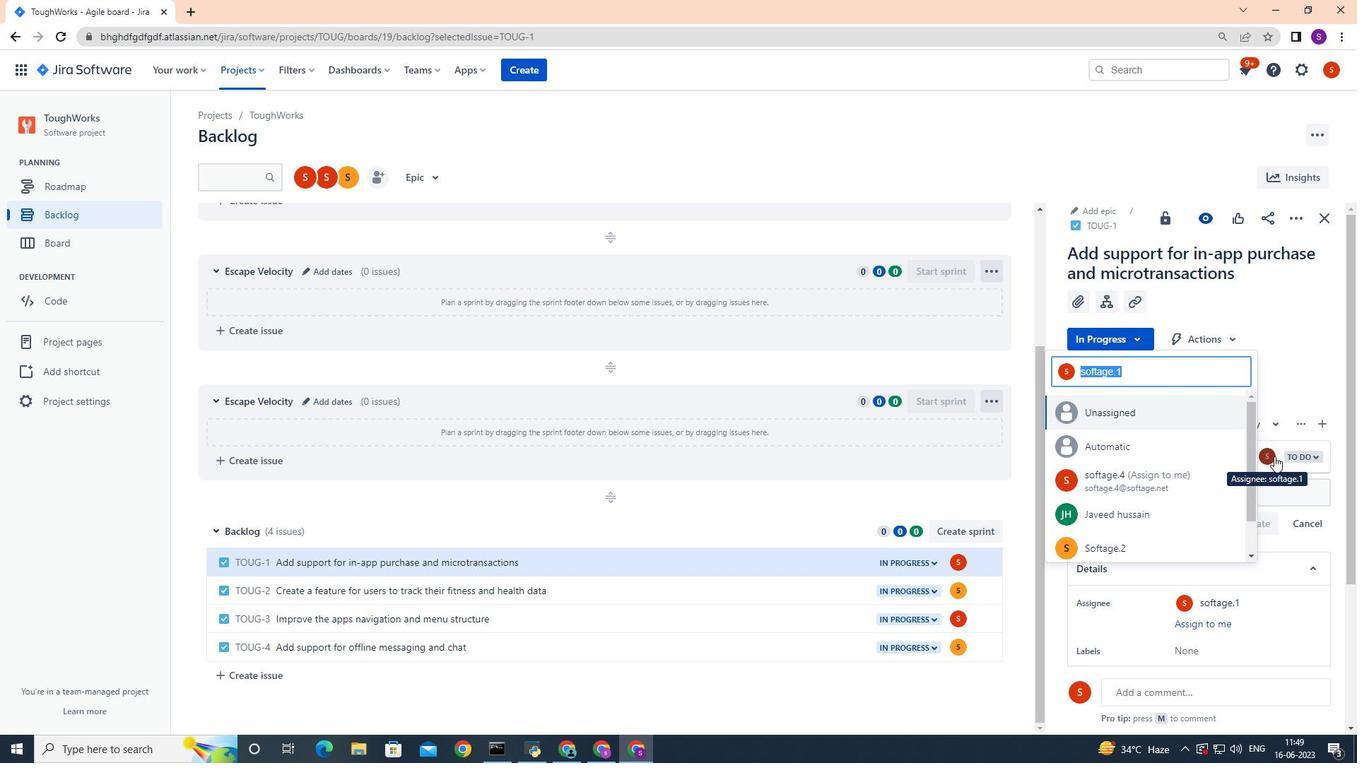 
Action: Key pressed softage.1
Screenshot: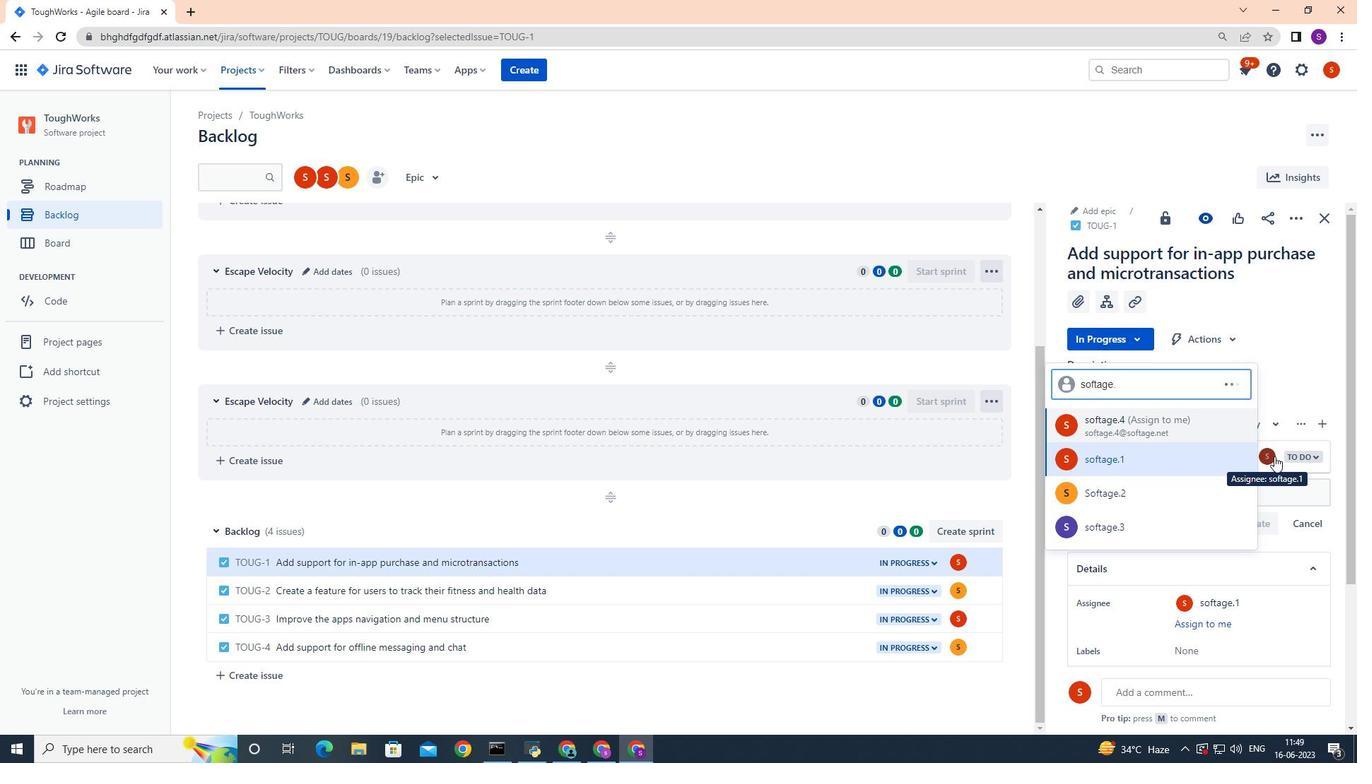
Action: Mouse moved to (1131, 461)
Screenshot: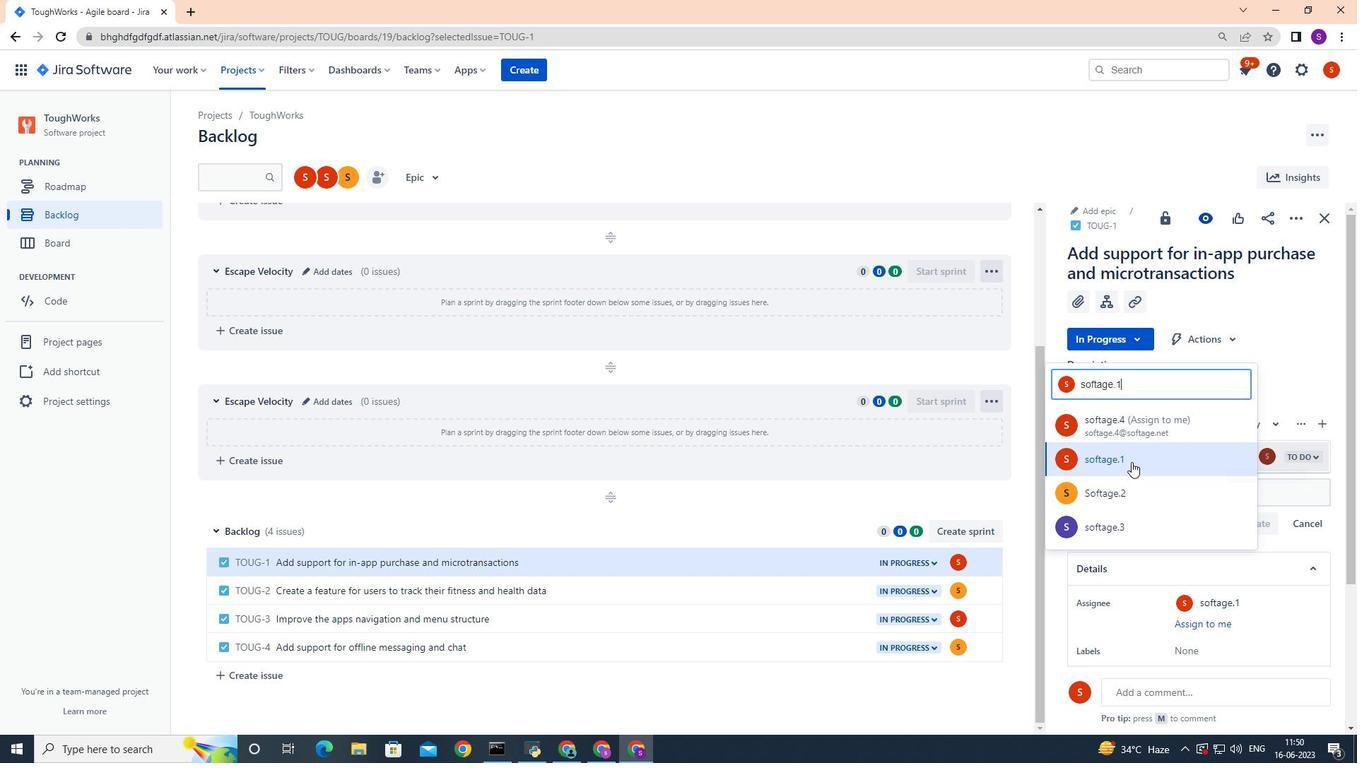 
Action: Mouse pressed left at (1131, 461)
Screenshot: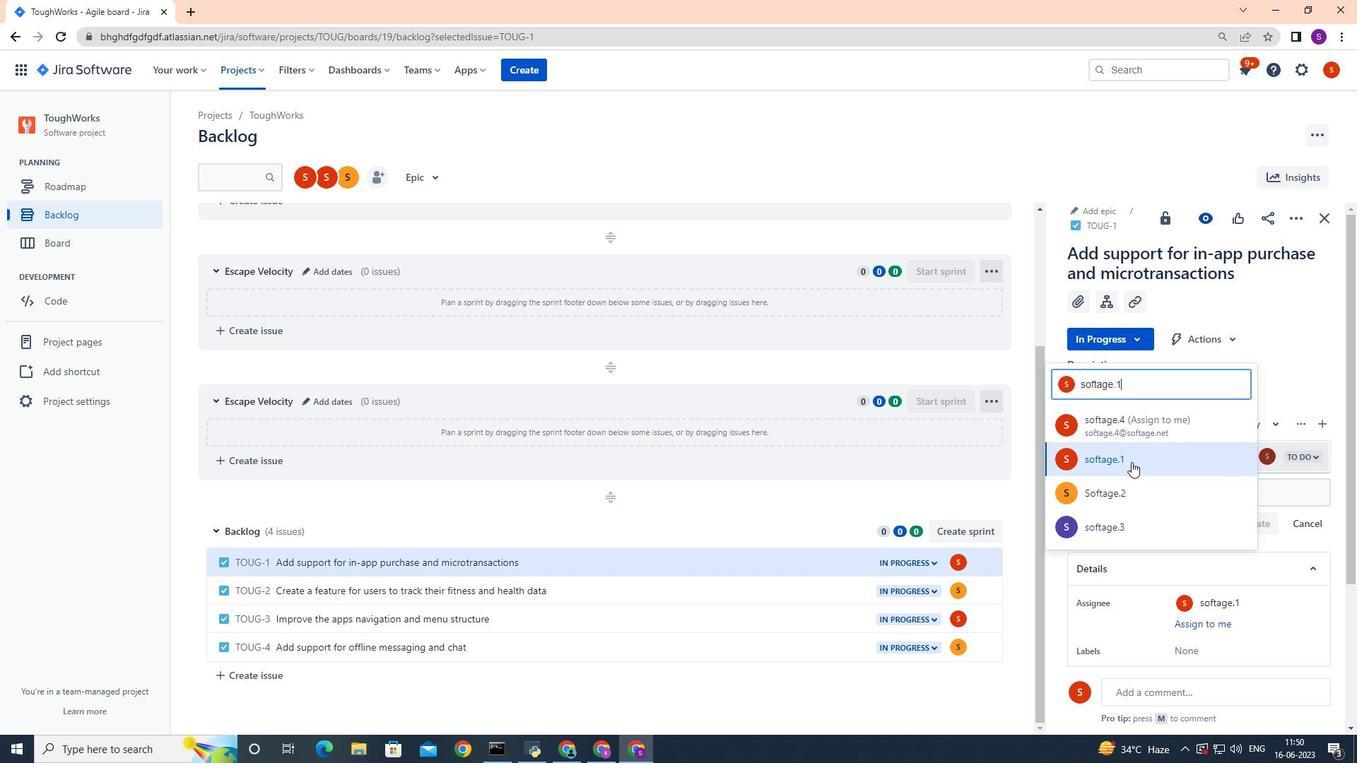 
